 Task: Create a sub task Design and Implement Solution for the task  Improve website performance on slow network connections in the project ToughWorks , assign it to team member softage.7@softage.net and update the status of the sub task to  At Risk , set the priority of the sub task to Medium.
Action: Mouse moved to (75, 516)
Screenshot: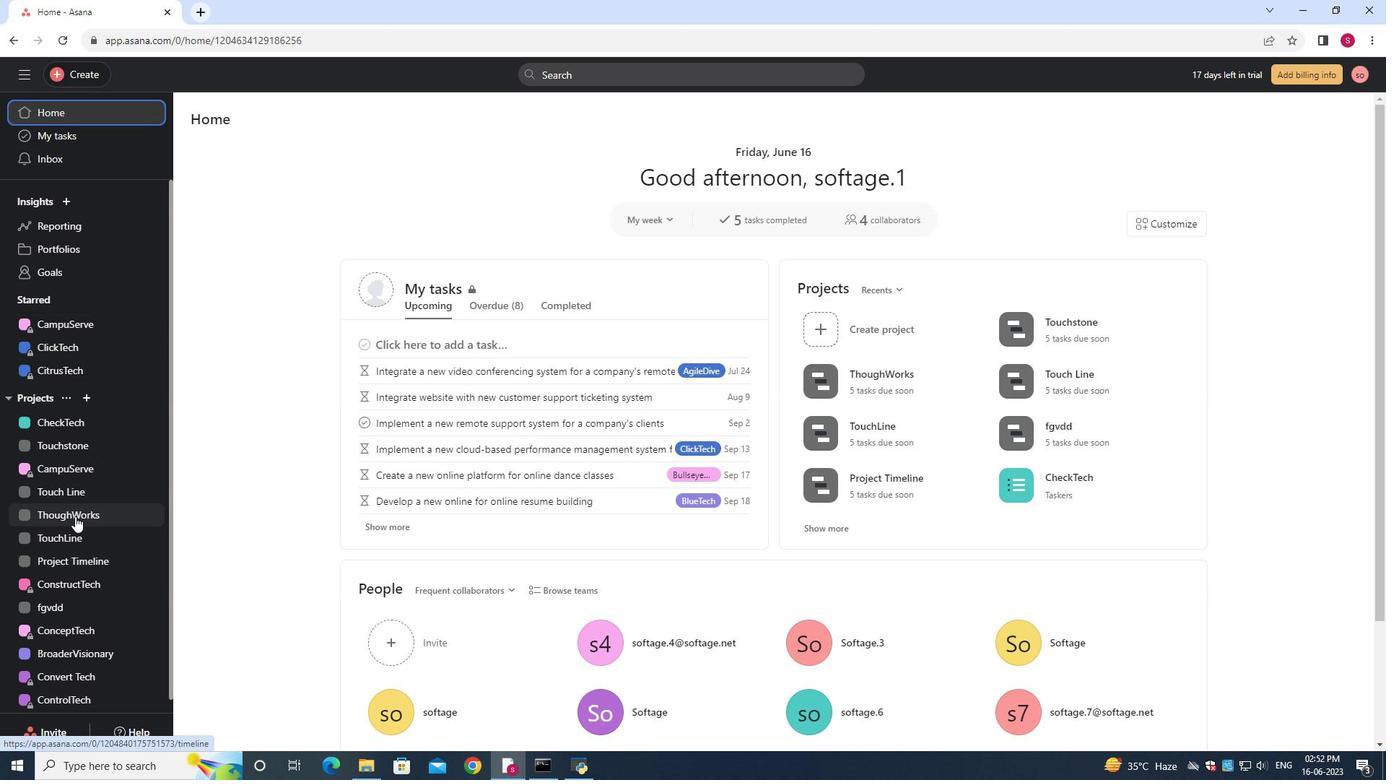 
Action: Mouse pressed left at (75, 516)
Screenshot: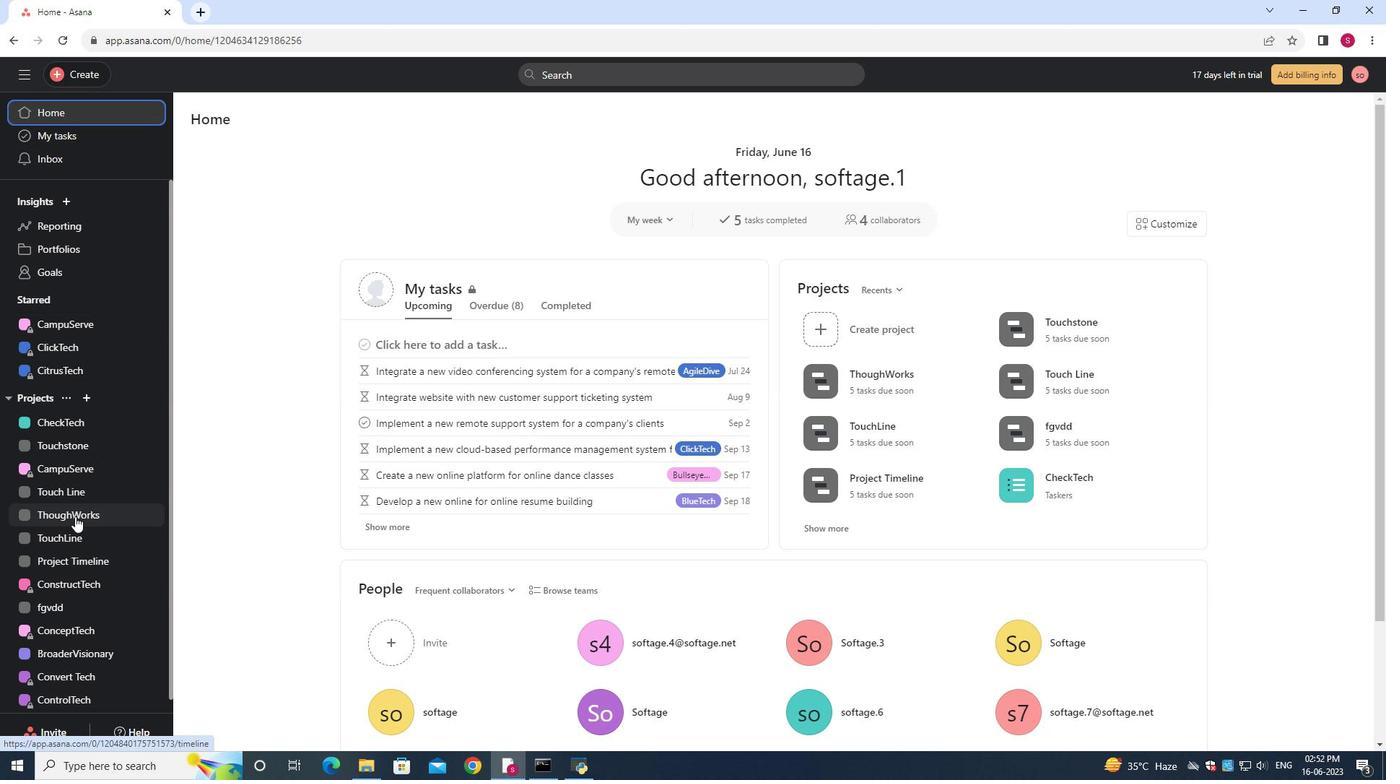 
Action: Mouse moved to (257, 155)
Screenshot: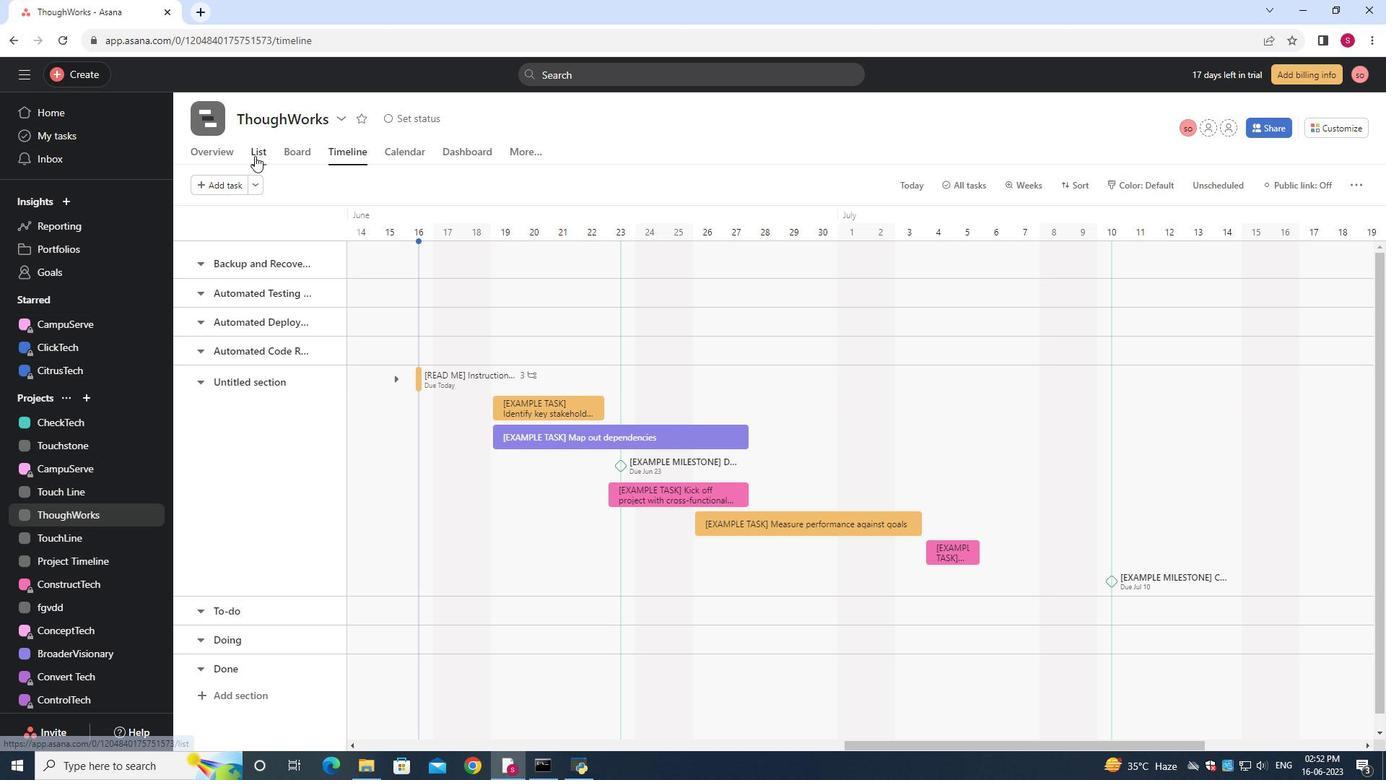 
Action: Mouse pressed left at (257, 155)
Screenshot: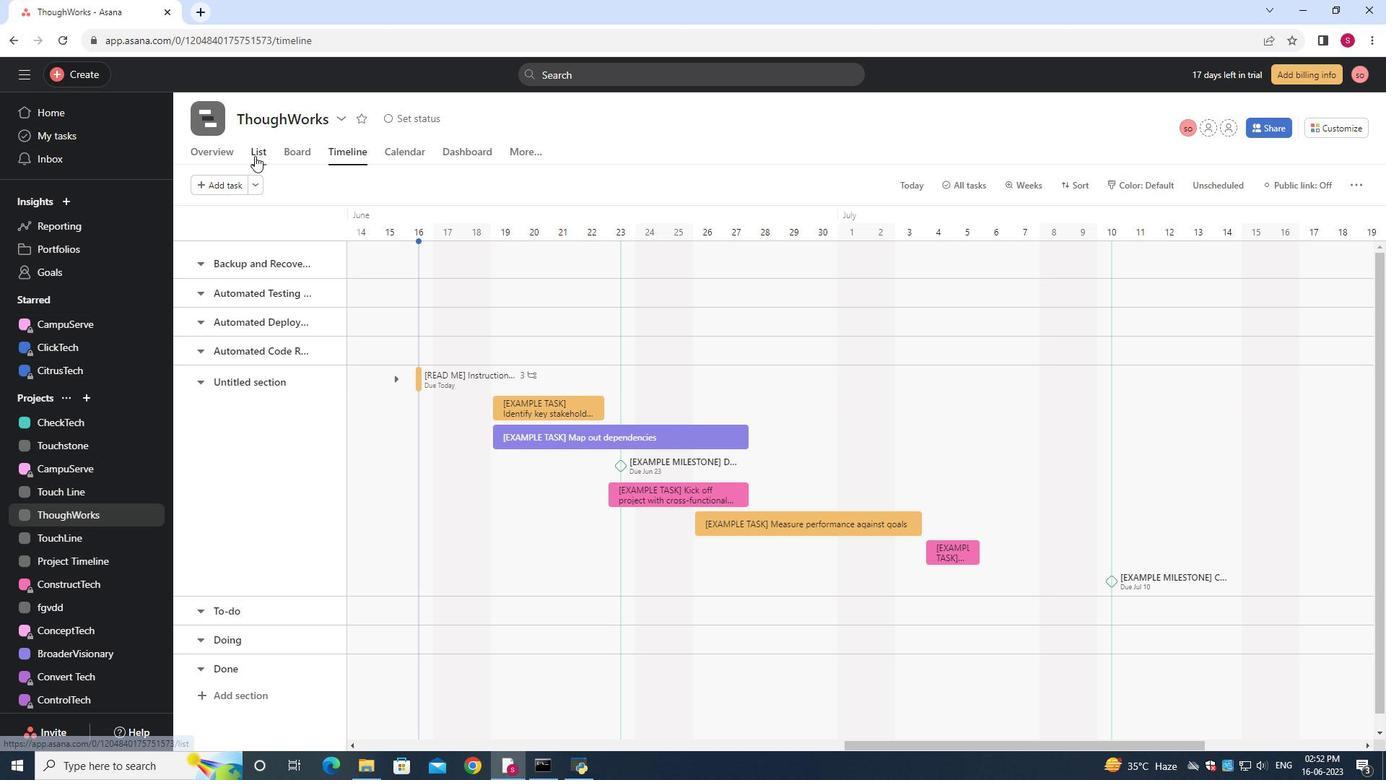 
Action: Mouse moved to (507, 296)
Screenshot: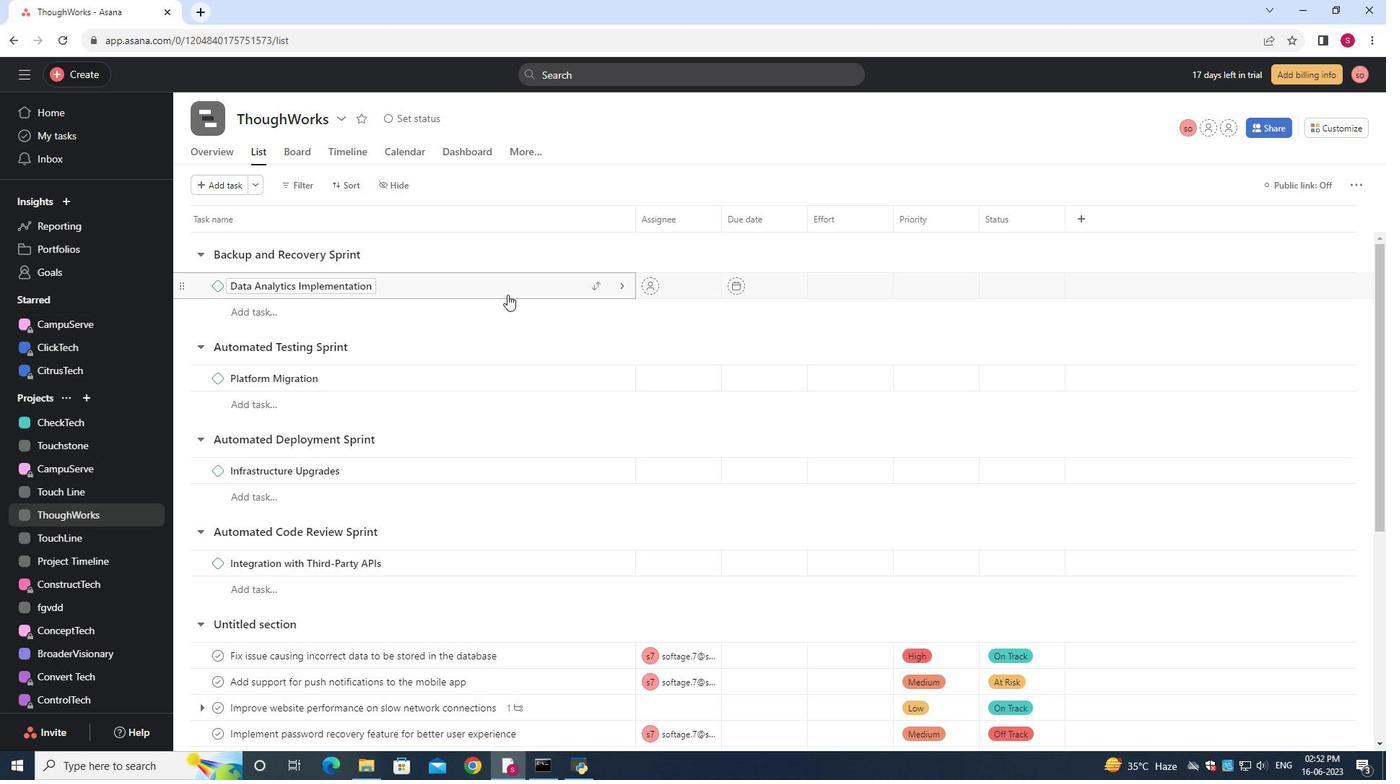 
Action: Mouse scrolled (507, 295) with delta (0, 0)
Screenshot: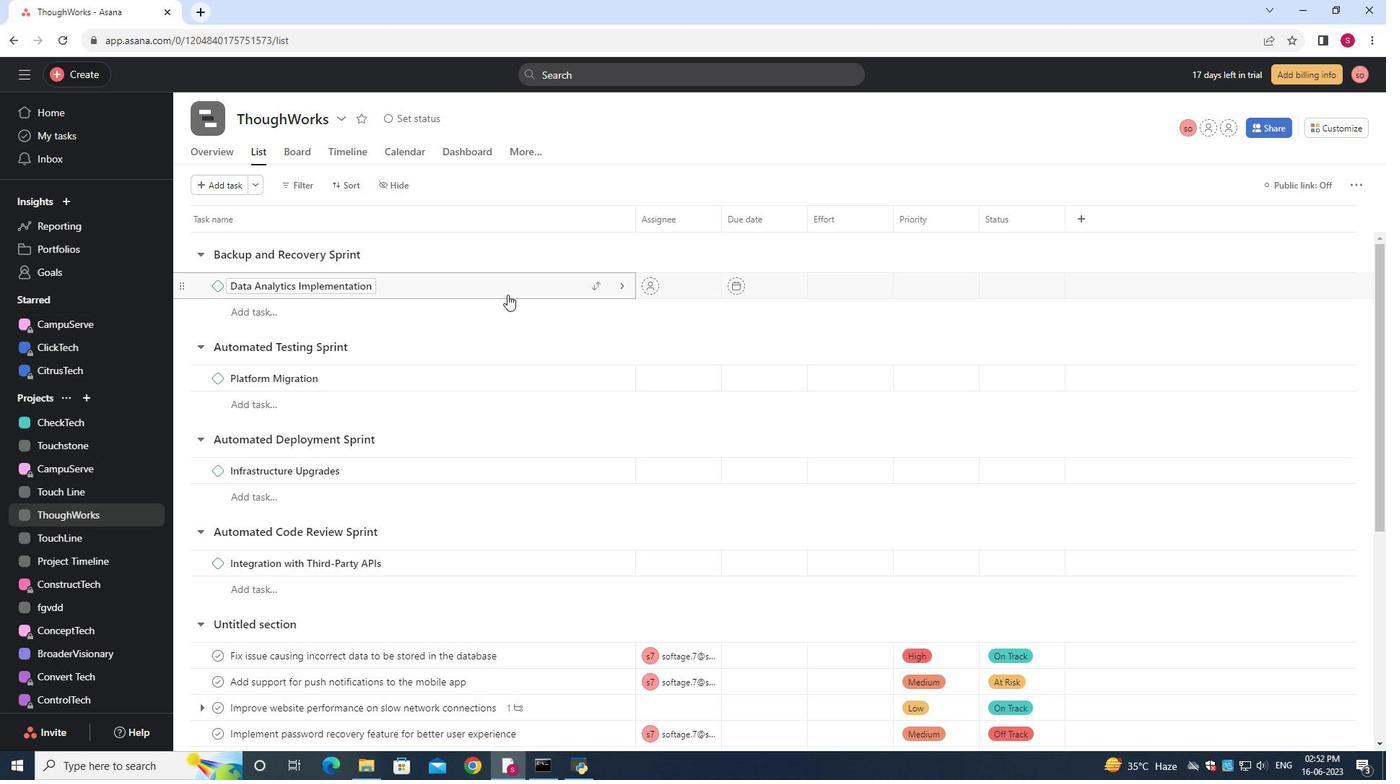 
Action: Mouse moved to (623, 633)
Screenshot: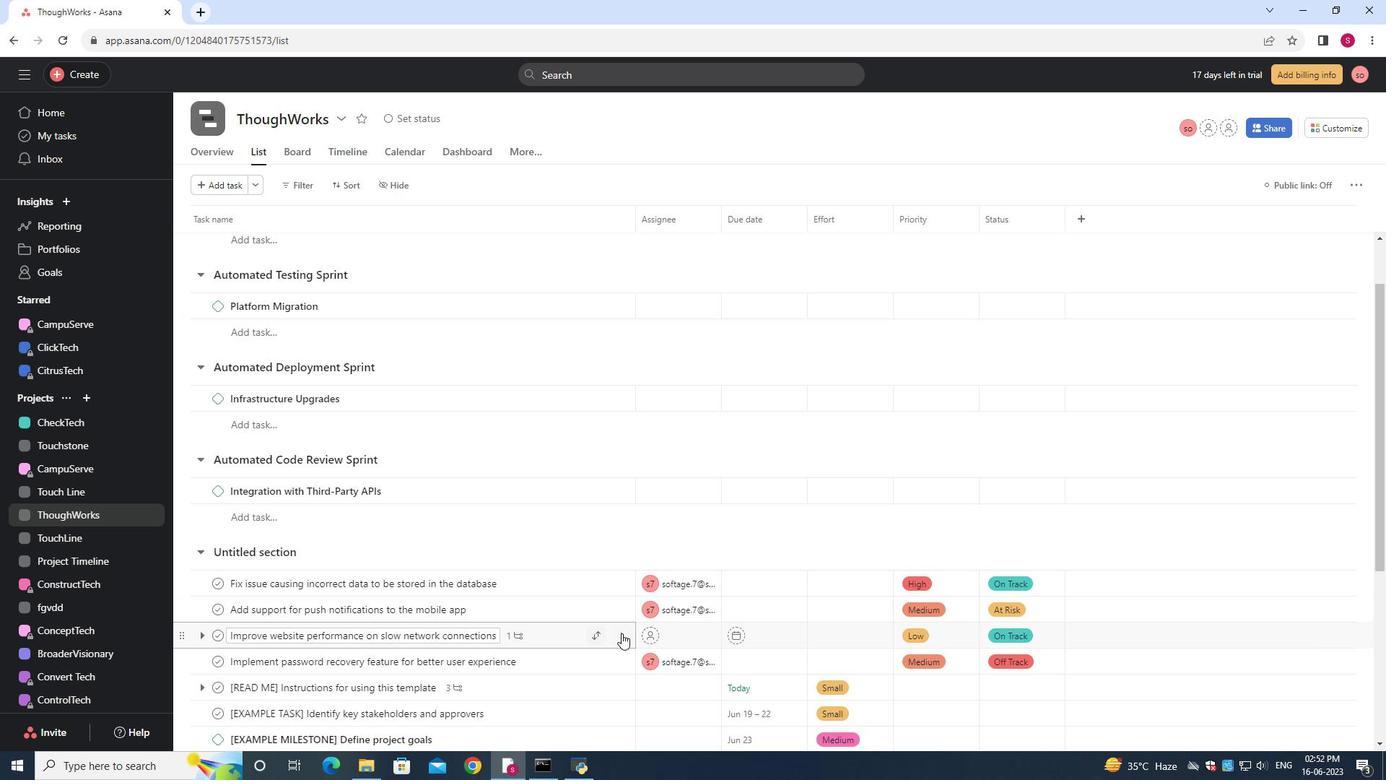 
Action: Mouse pressed left at (623, 633)
Screenshot: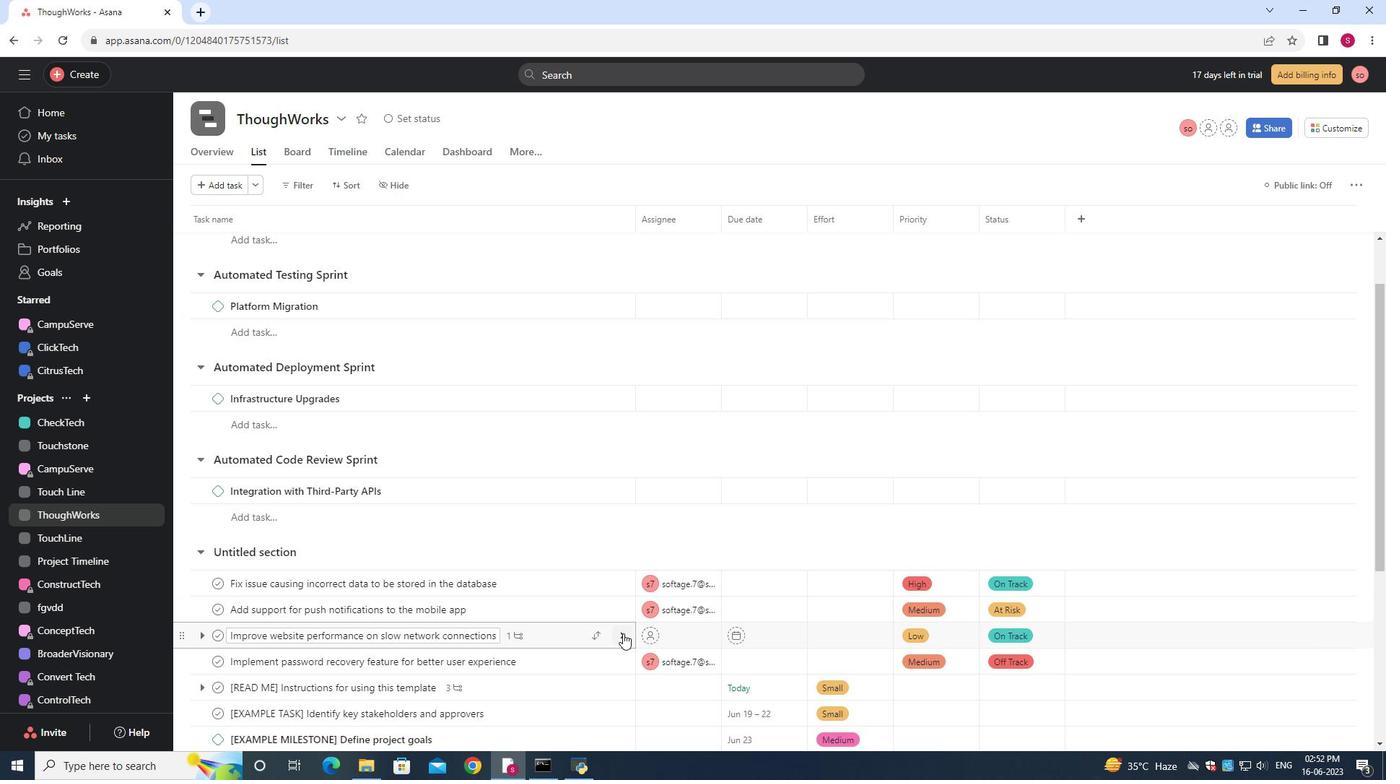 
Action: Mouse moved to (1012, 382)
Screenshot: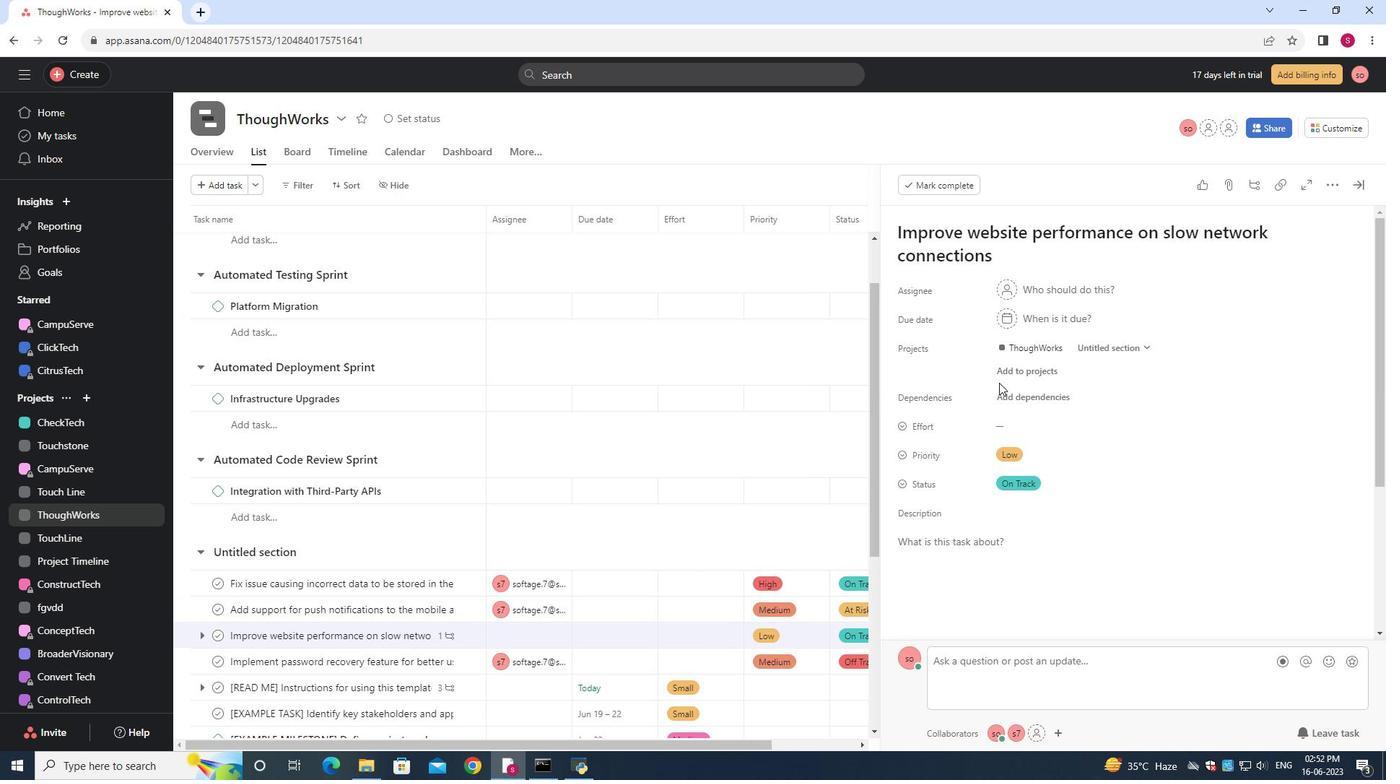 
Action: Mouse scrolled (1012, 382) with delta (0, 0)
Screenshot: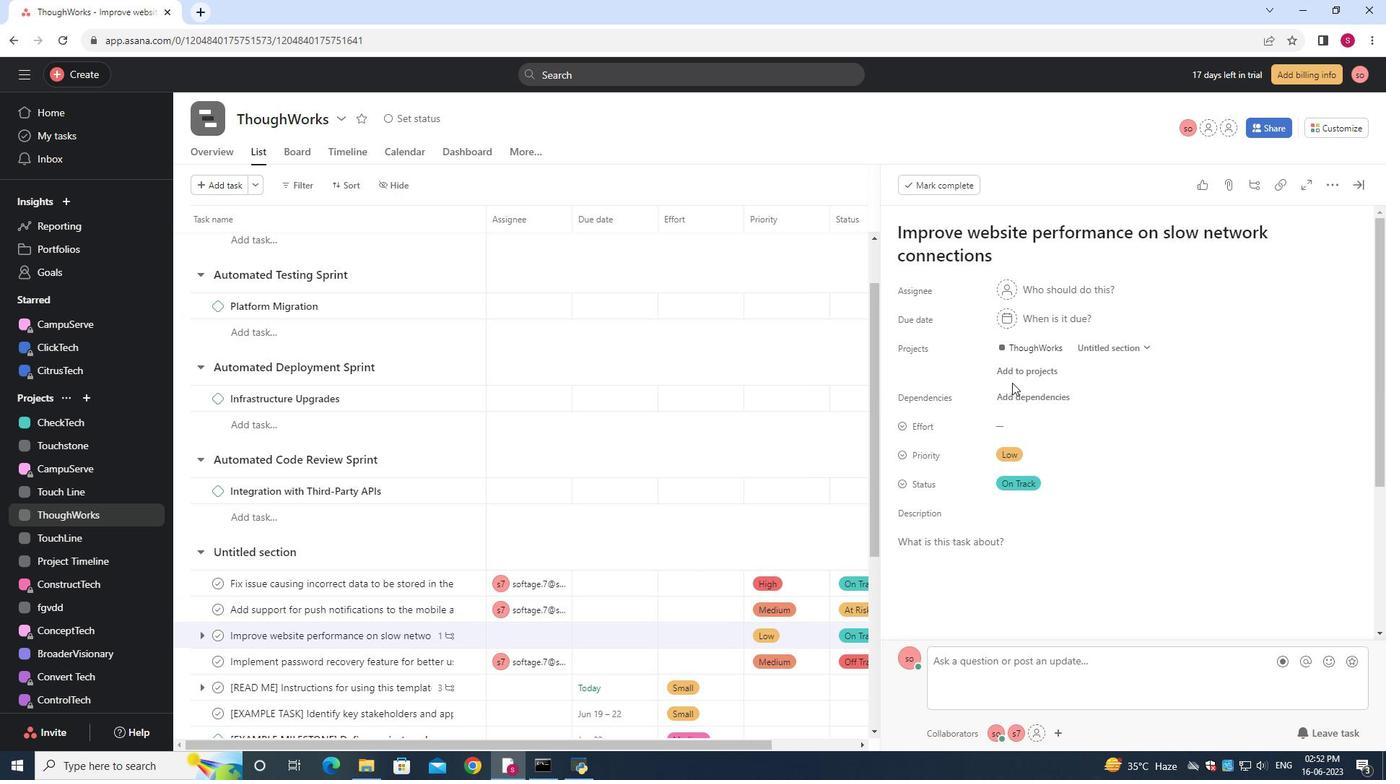 
Action: Mouse scrolled (1012, 382) with delta (0, 0)
Screenshot: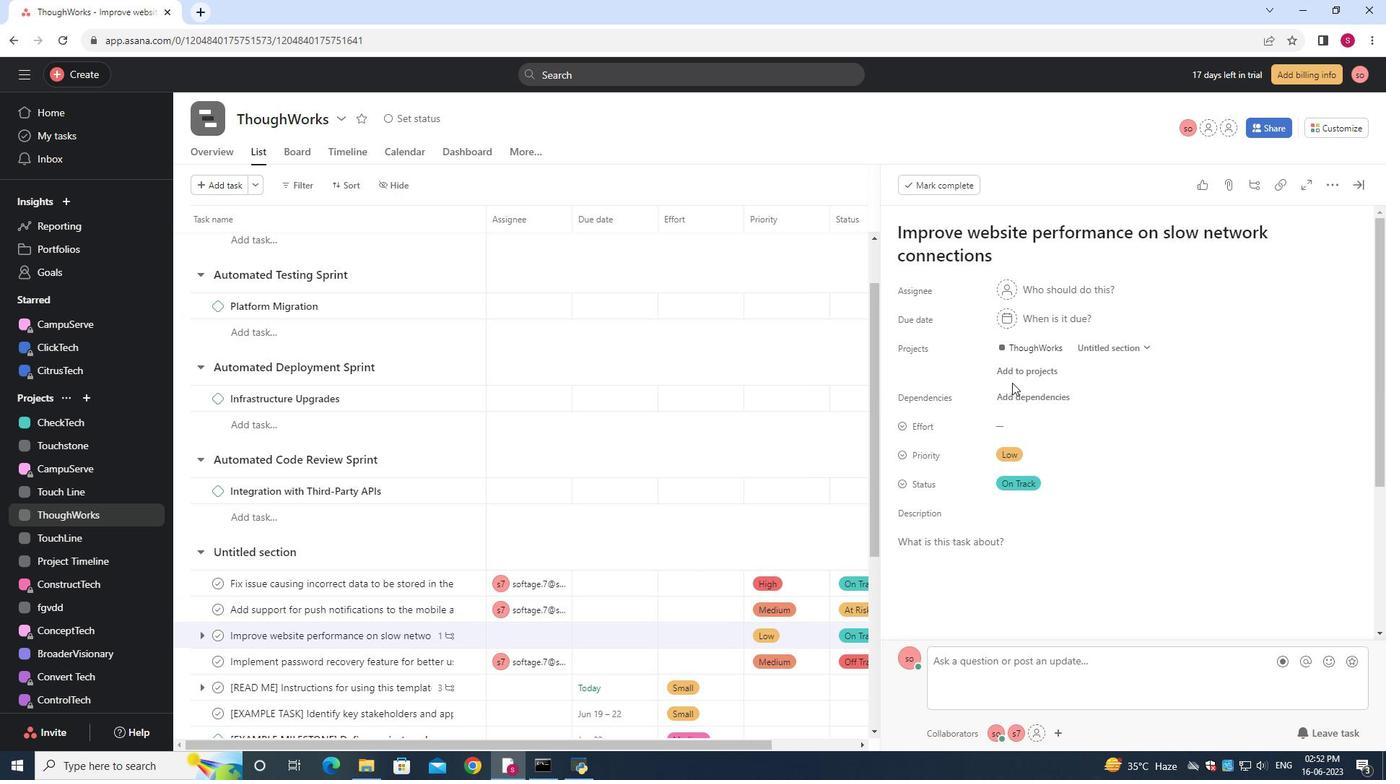 
Action: Mouse scrolled (1012, 382) with delta (0, 0)
Screenshot: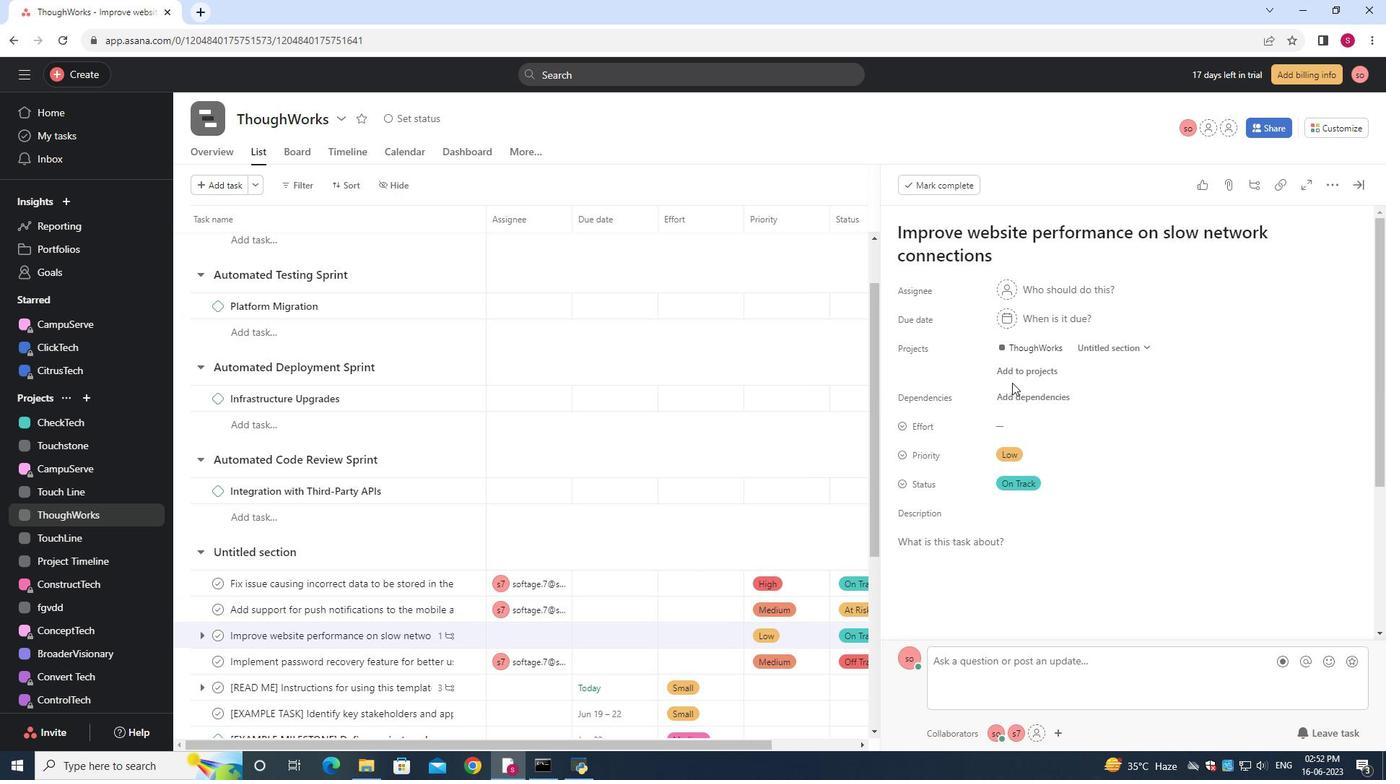 
Action: Mouse scrolled (1012, 381) with delta (0, -1)
Screenshot: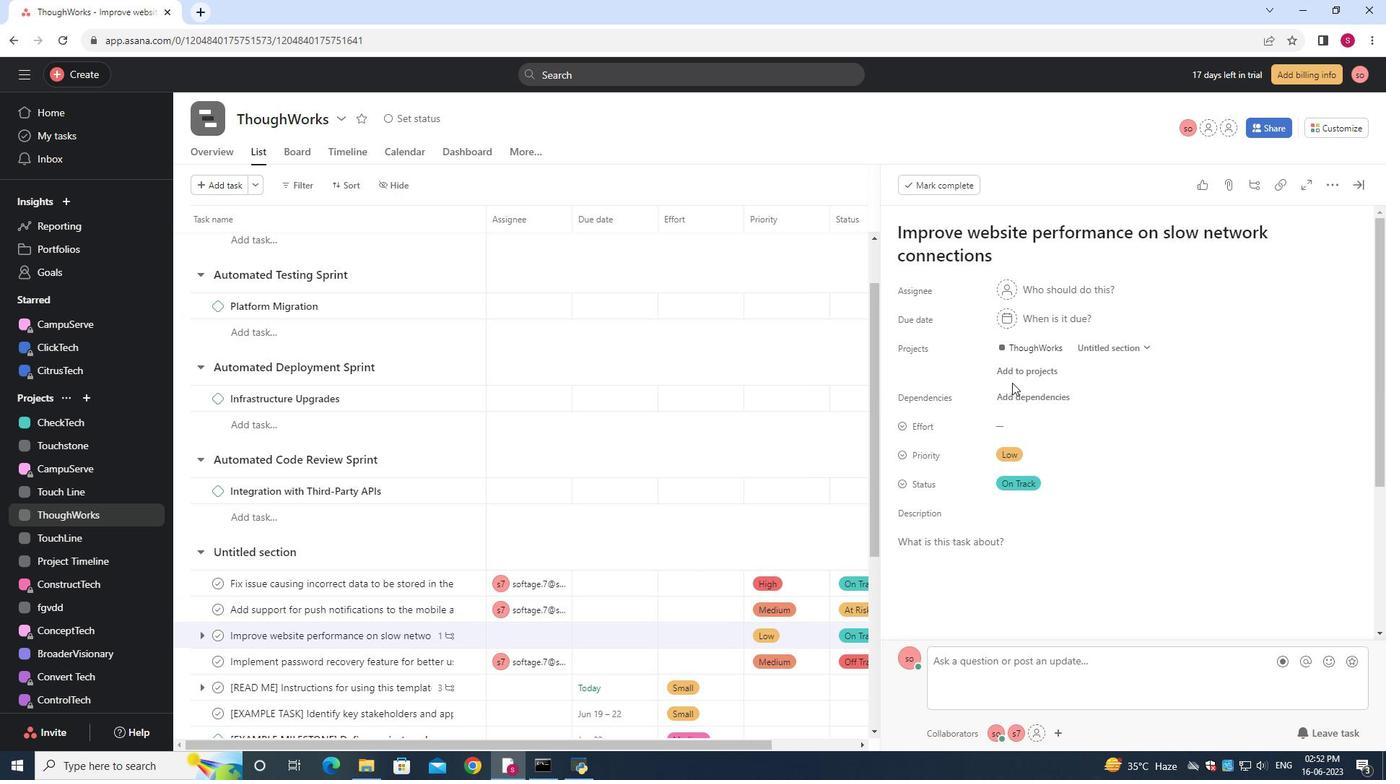 
Action: Mouse scrolled (1012, 382) with delta (0, 0)
Screenshot: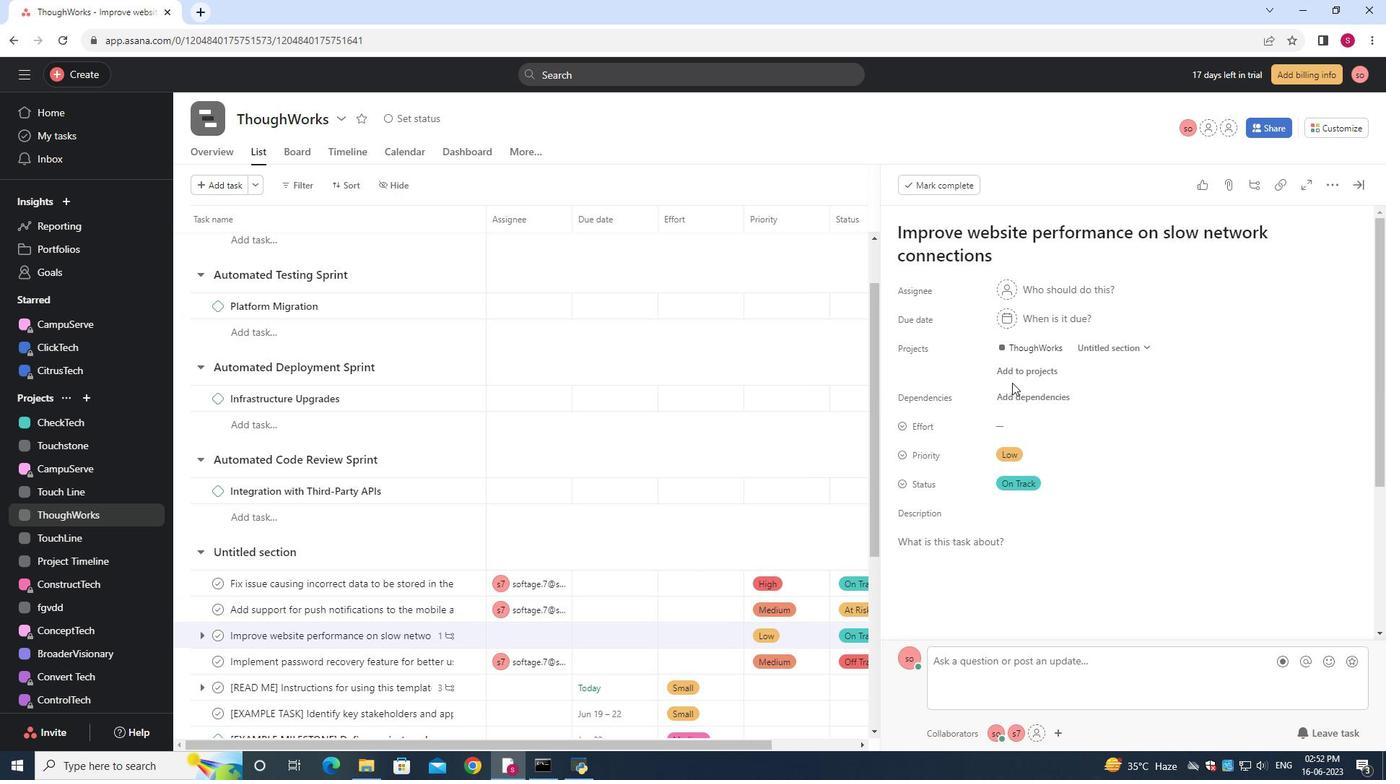 
Action: Mouse scrolled (1012, 382) with delta (0, 0)
Screenshot: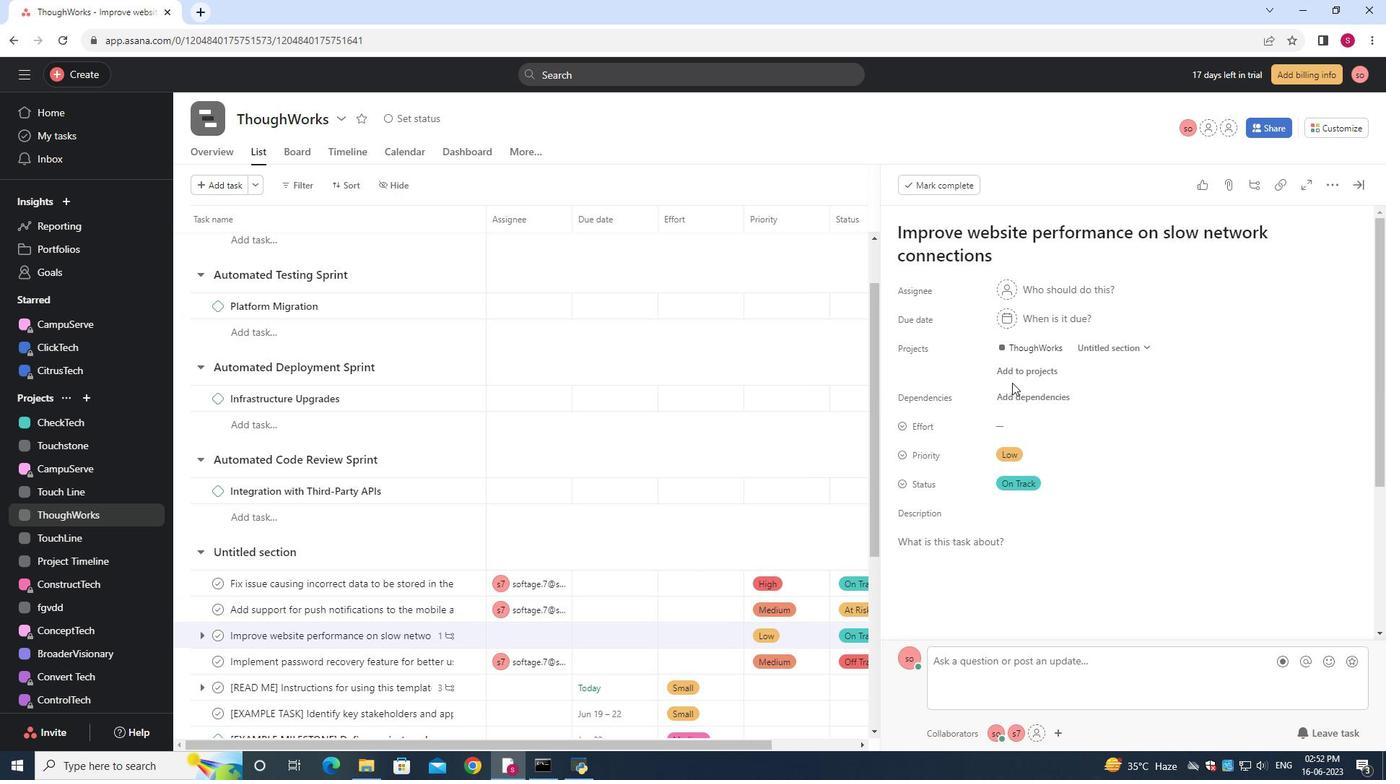 
Action: Mouse moved to (946, 515)
Screenshot: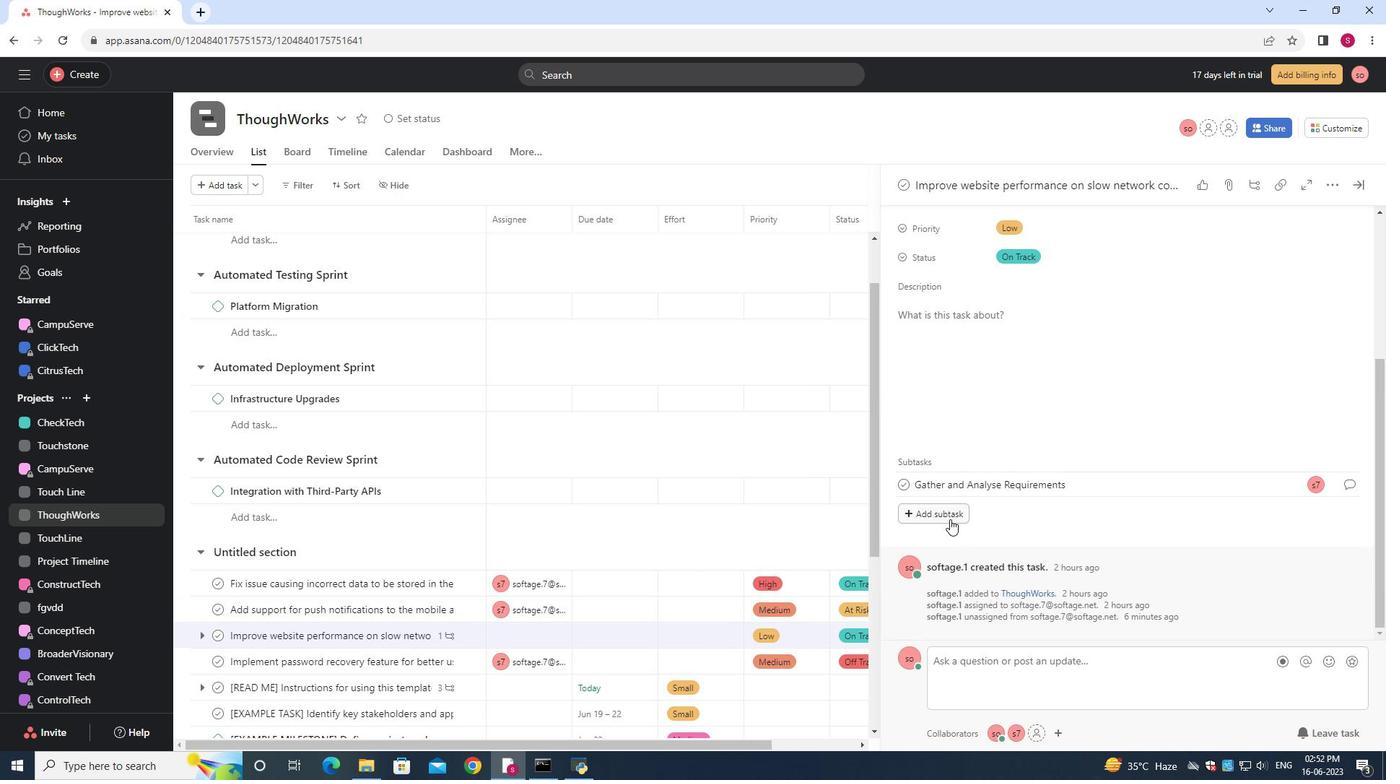 
Action: Mouse pressed left at (946, 515)
Screenshot: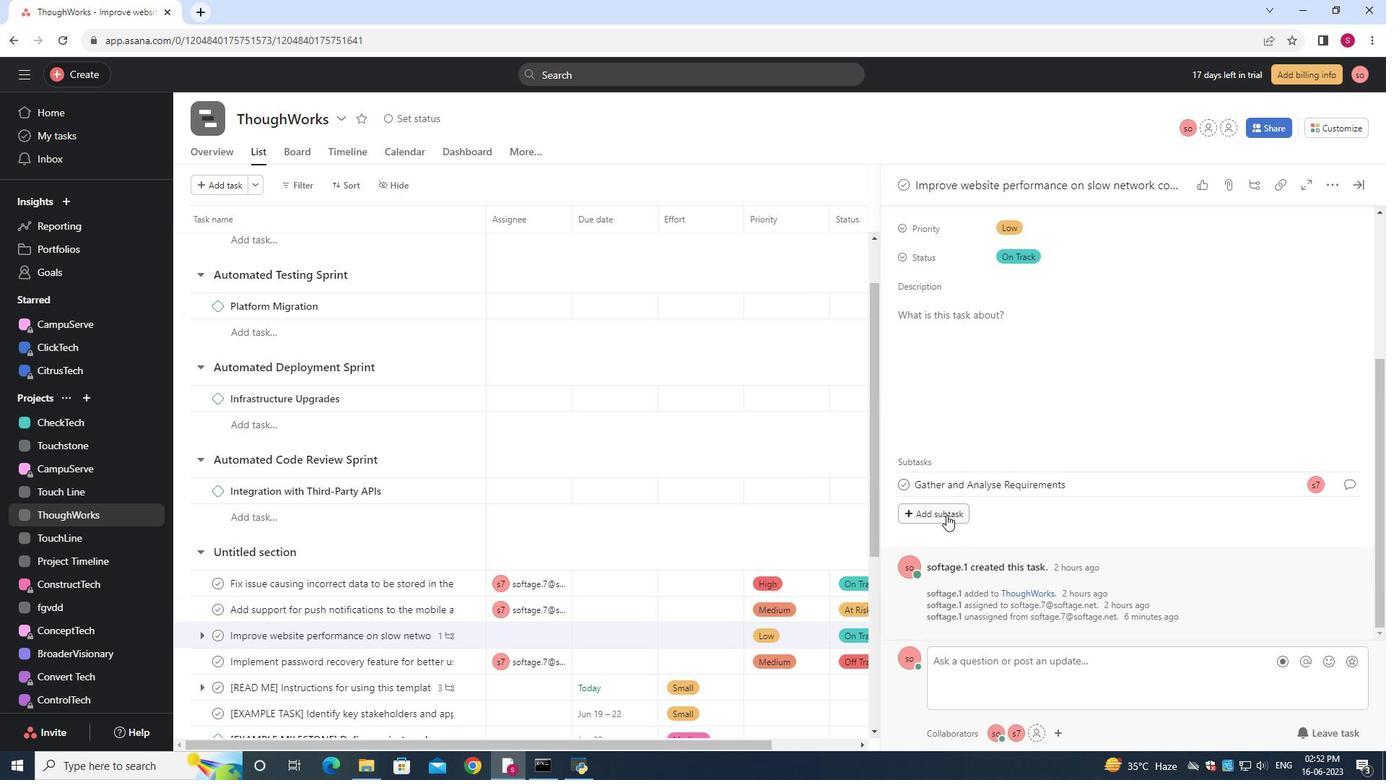 
Action: Mouse moved to (948, 491)
Screenshot: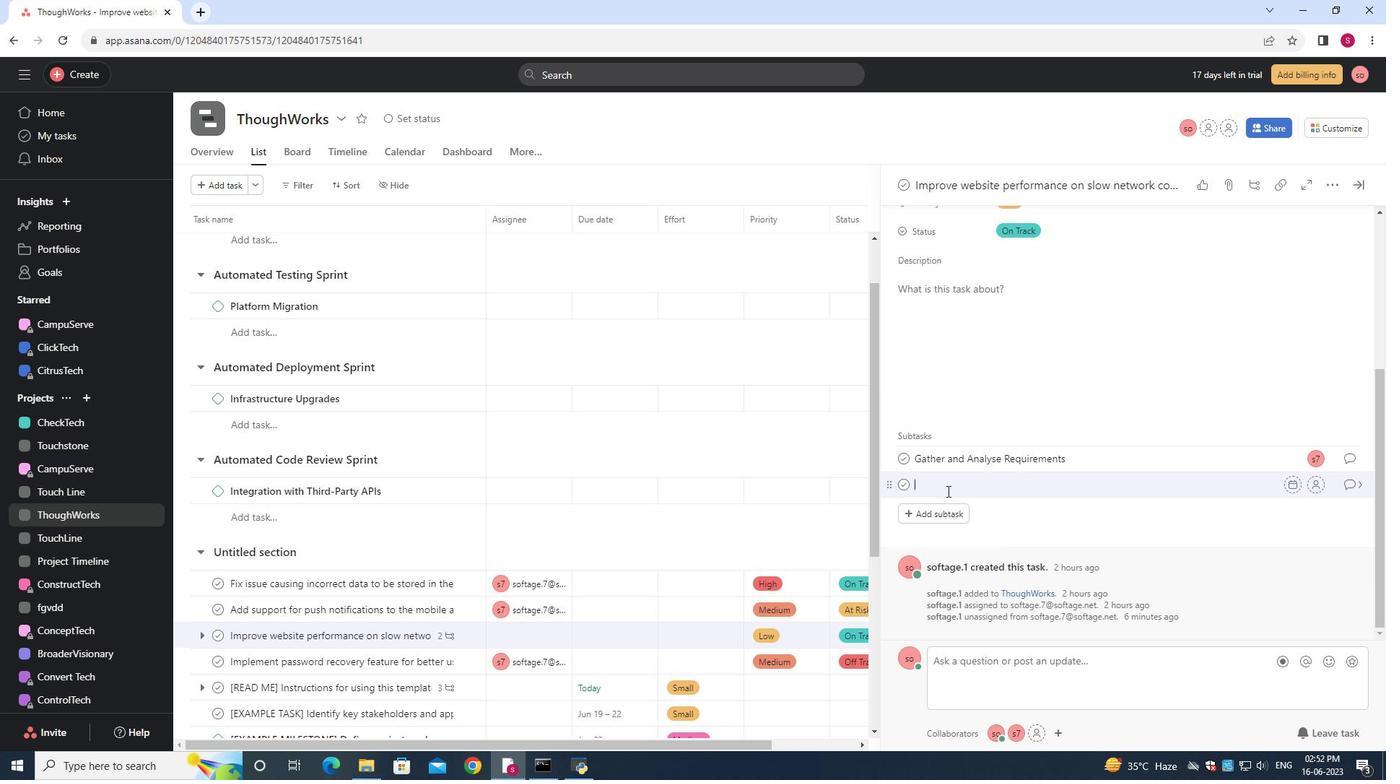 
Action: Key pressed <Key.shift><Key.shift><Key.shift><Key.shift><Key.shift><Key.shift><Key.shift><Key.shift><Key.shift><Key.shift><Key.shift><Key.shift><Key.shift><Key.shift><Key.shift><Key.shift><Key.shift><Key.shift><Key.shift><Key.shift><Key.shift><Key.shift><Key.shift><Key.shift><Key.shift><Key.shift><Key.shift><Key.shift><Key.shift><Key.shift><Key.shift><Key.shift><Key.shift><Key.shift><Key.shift><Key.shift><Key.shift>Design<Key.space>and<Key.space><Key.shift>Implement<Key.space><Key.shift>Solution
Screenshot: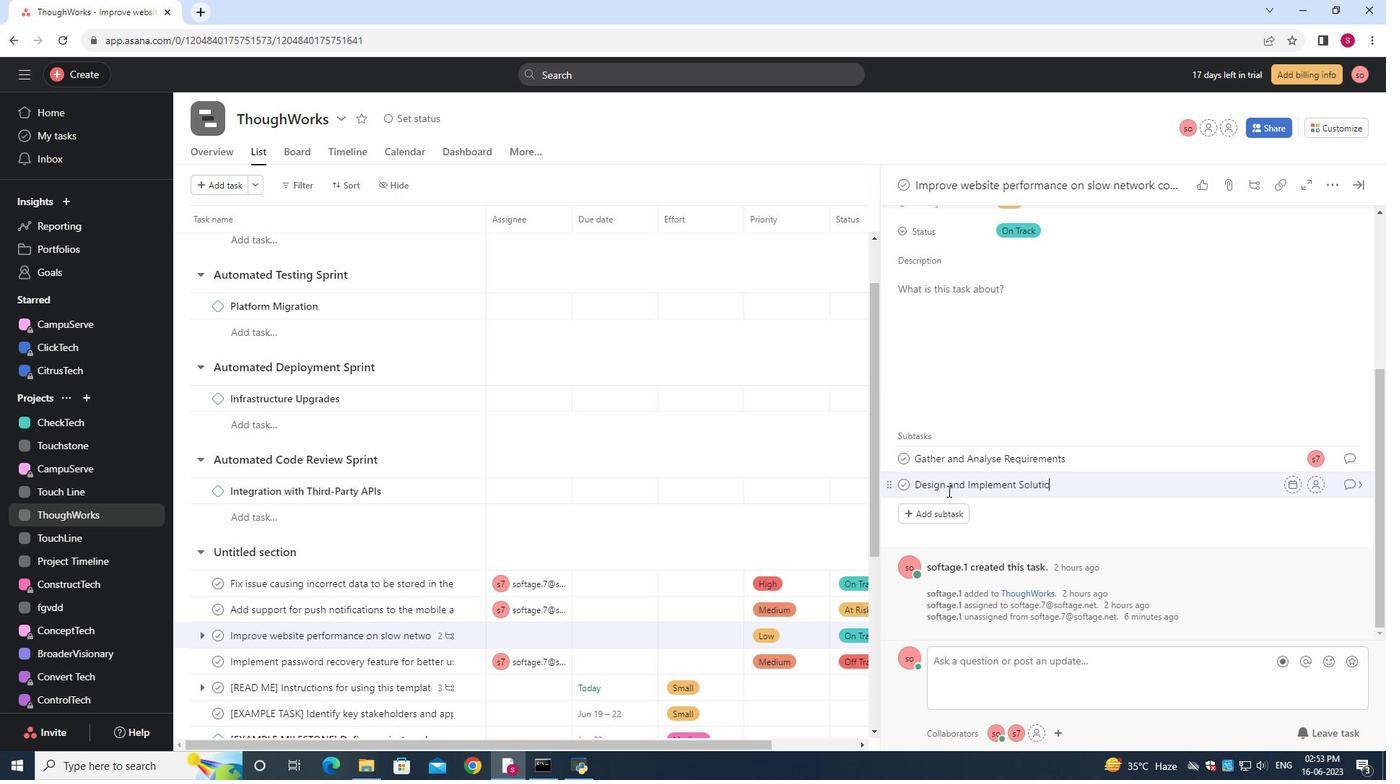 
Action: Mouse moved to (1313, 485)
Screenshot: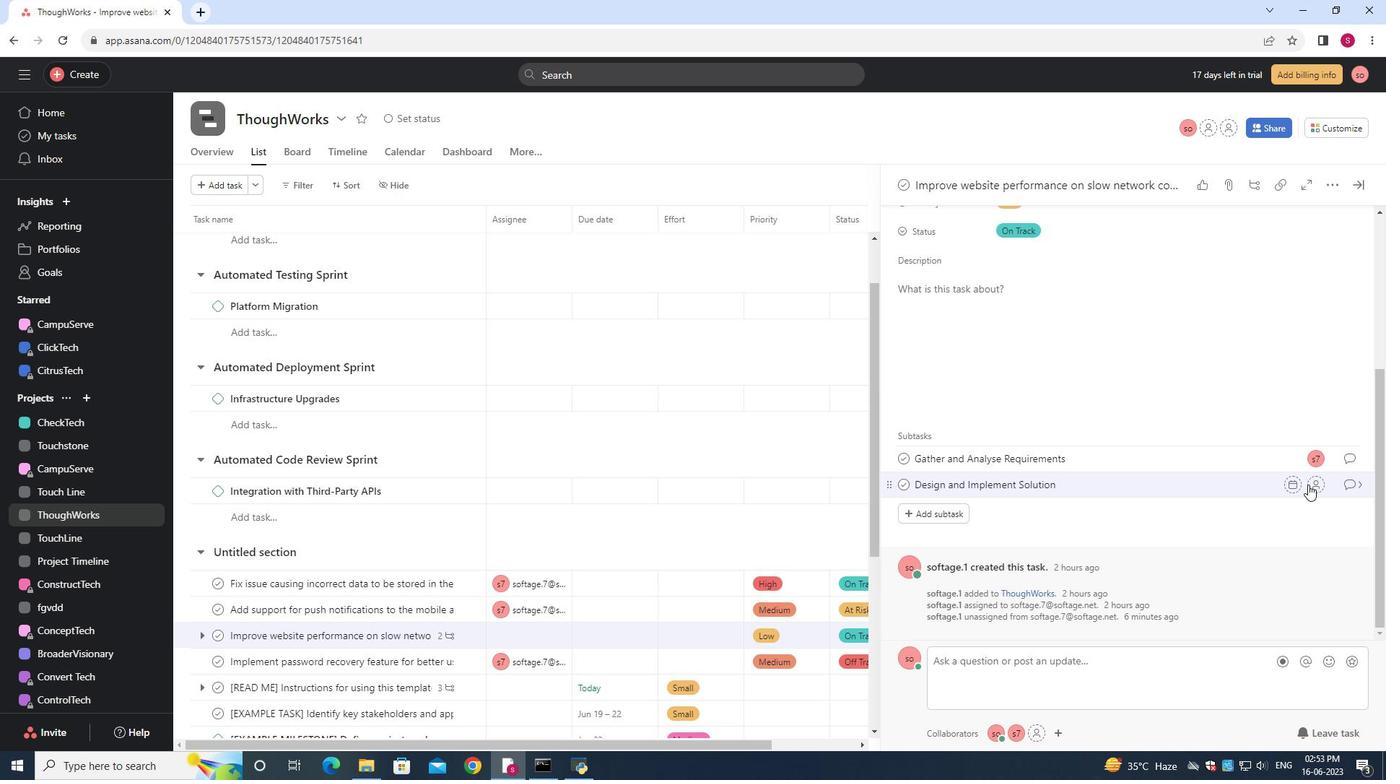 
Action: Mouse pressed left at (1313, 485)
Screenshot: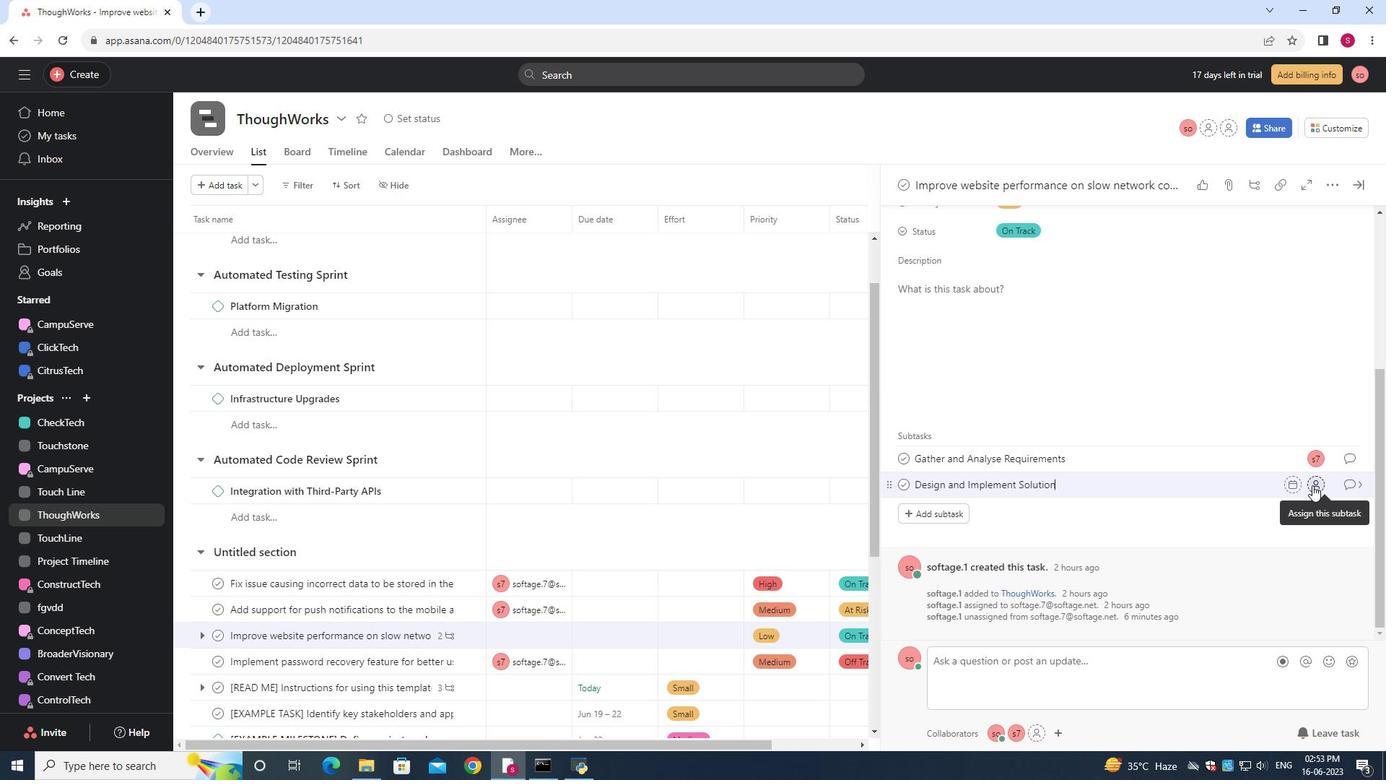 
Action: Mouse moved to (1312, 484)
Screenshot: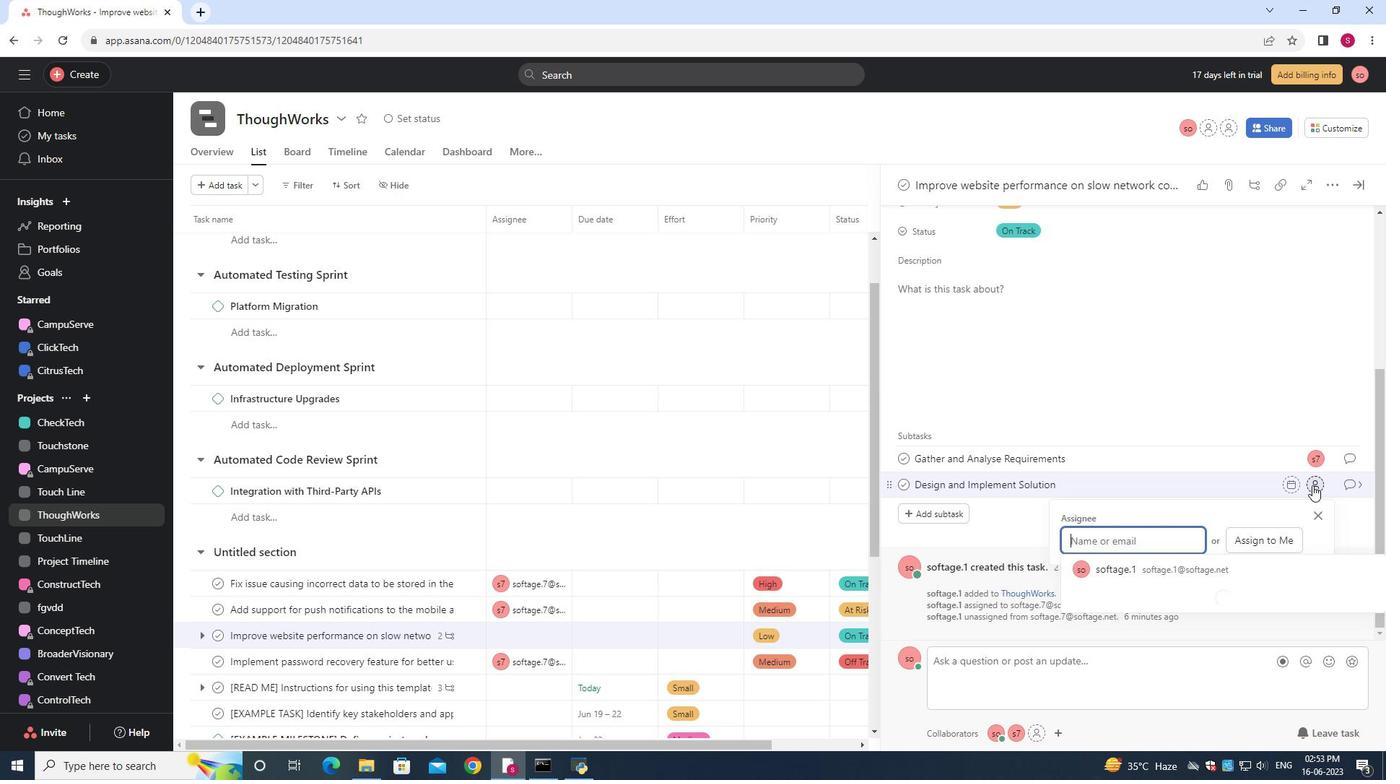 
Action: Key pressed softage.7
Screenshot: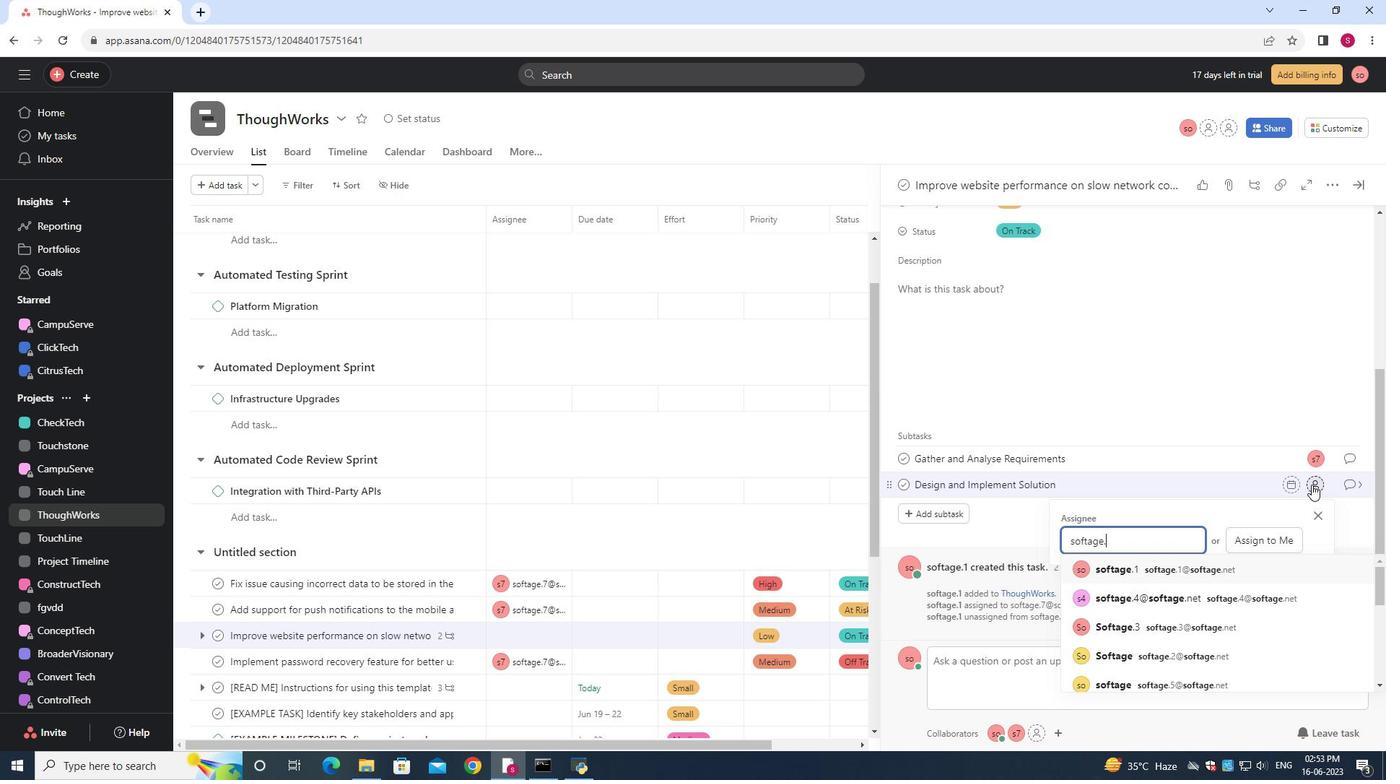 
Action: Mouse moved to (1207, 574)
Screenshot: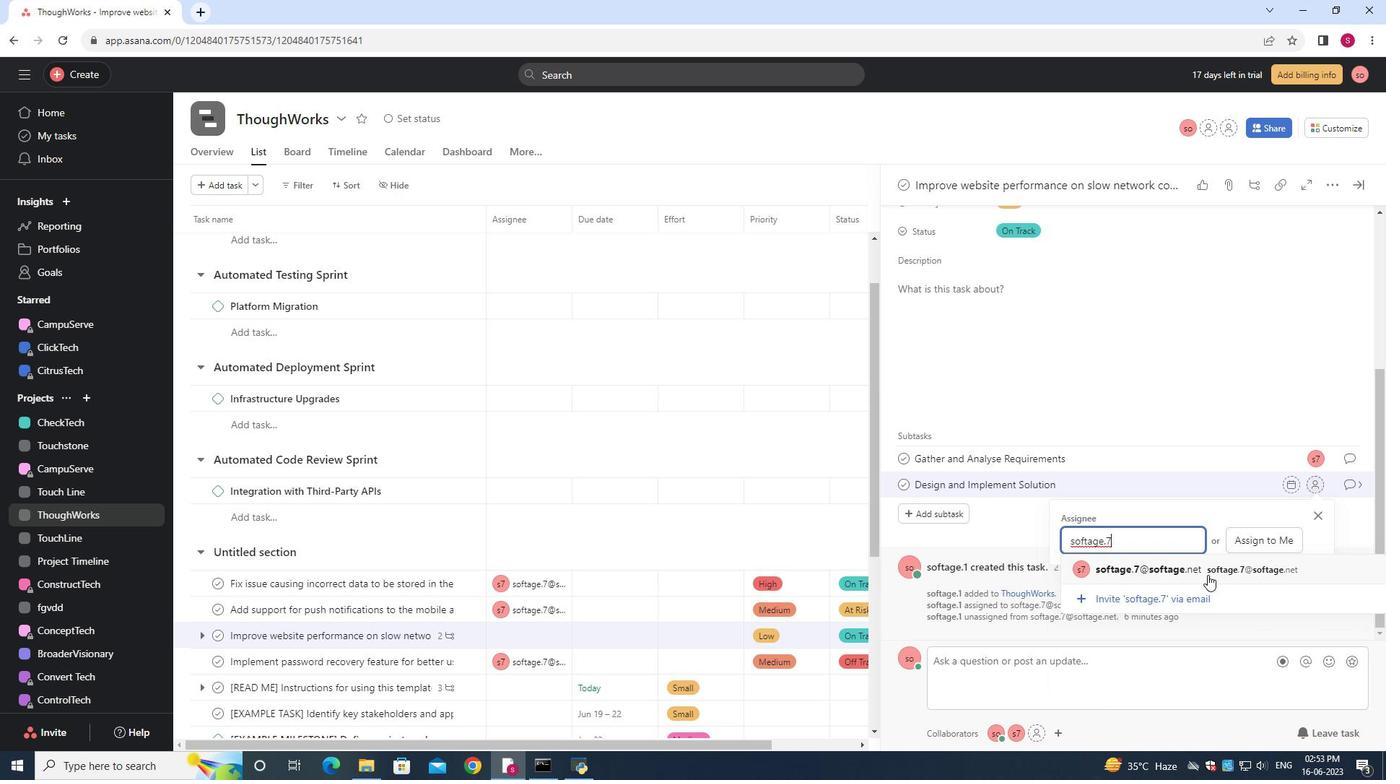 
Action: Mouse pressed left at (1207, 574)
Screenshot: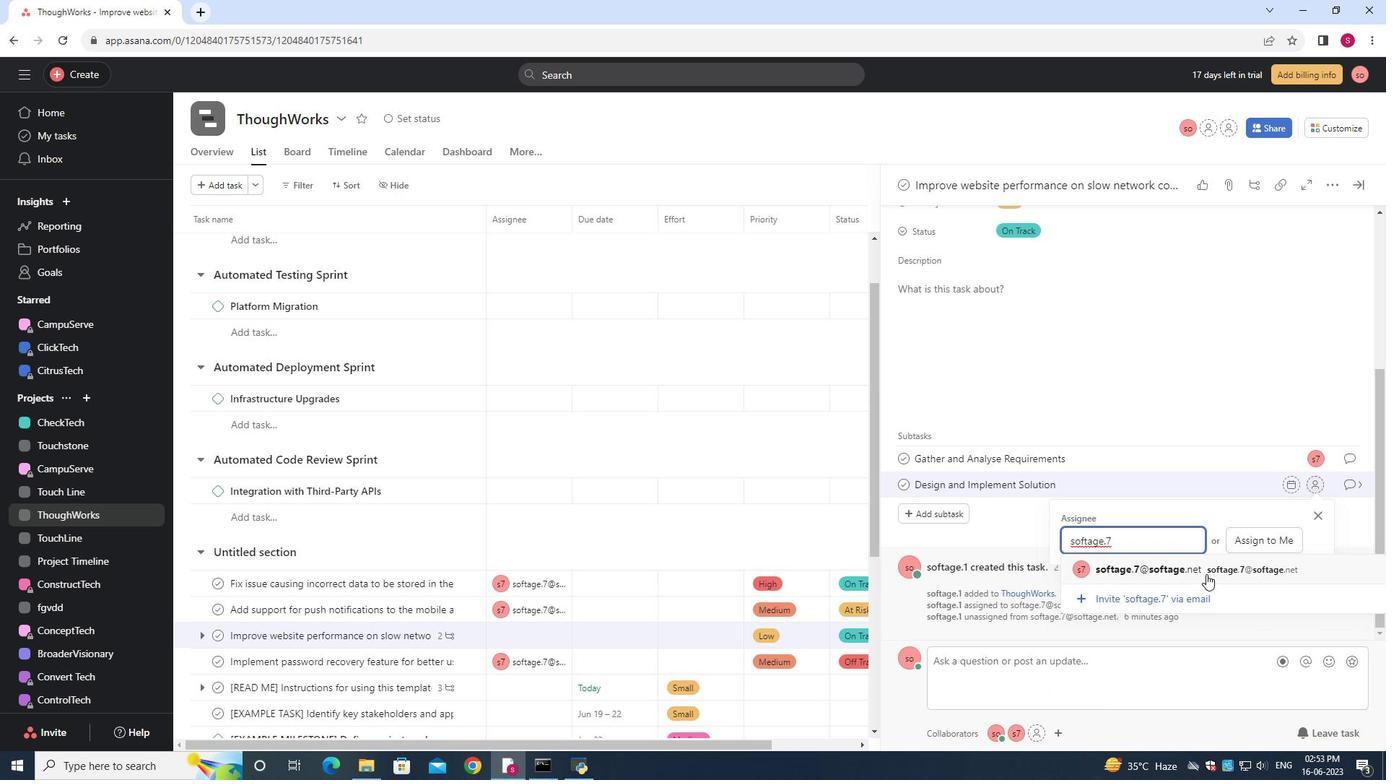 
Action: Mouse moved to (1360, 483)
Screenshot: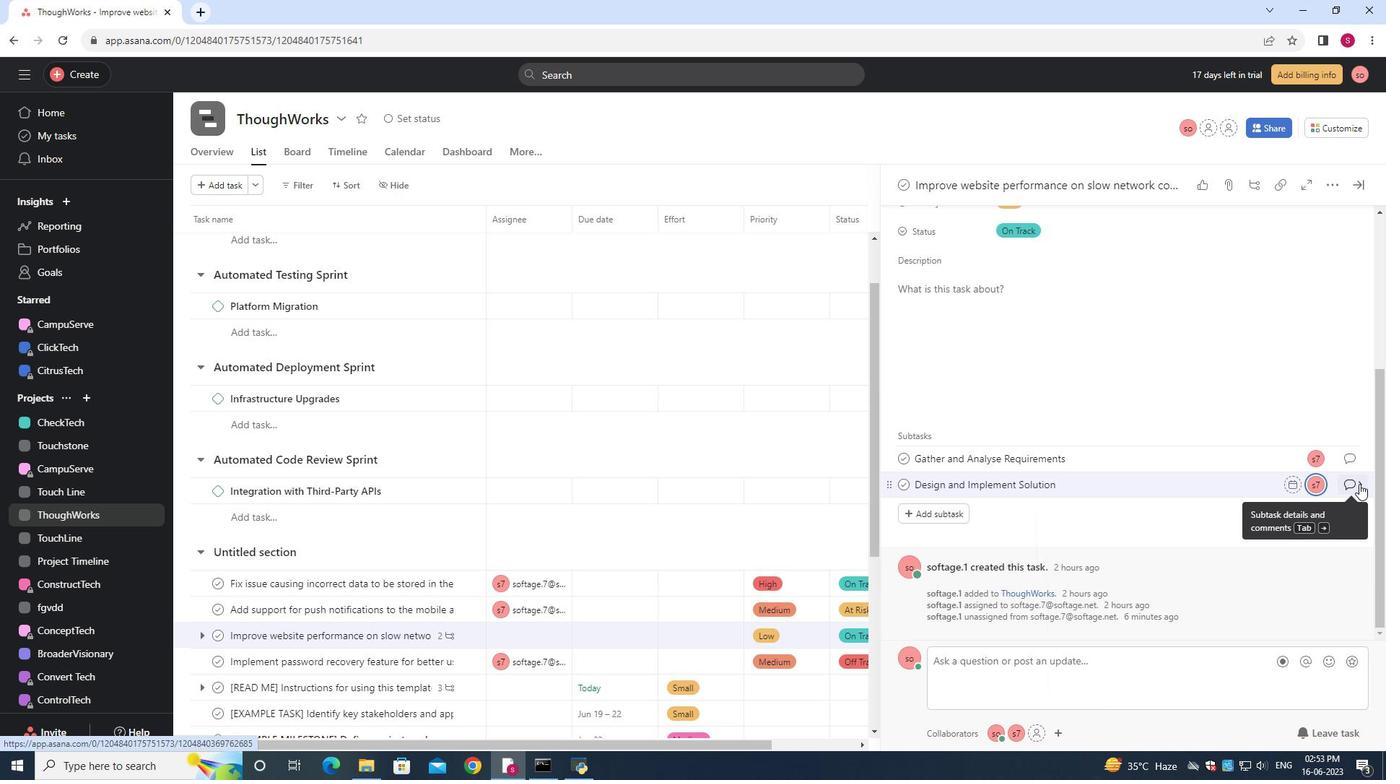 
Action: Mouse pressed left at (1360, 483)
Screenshot: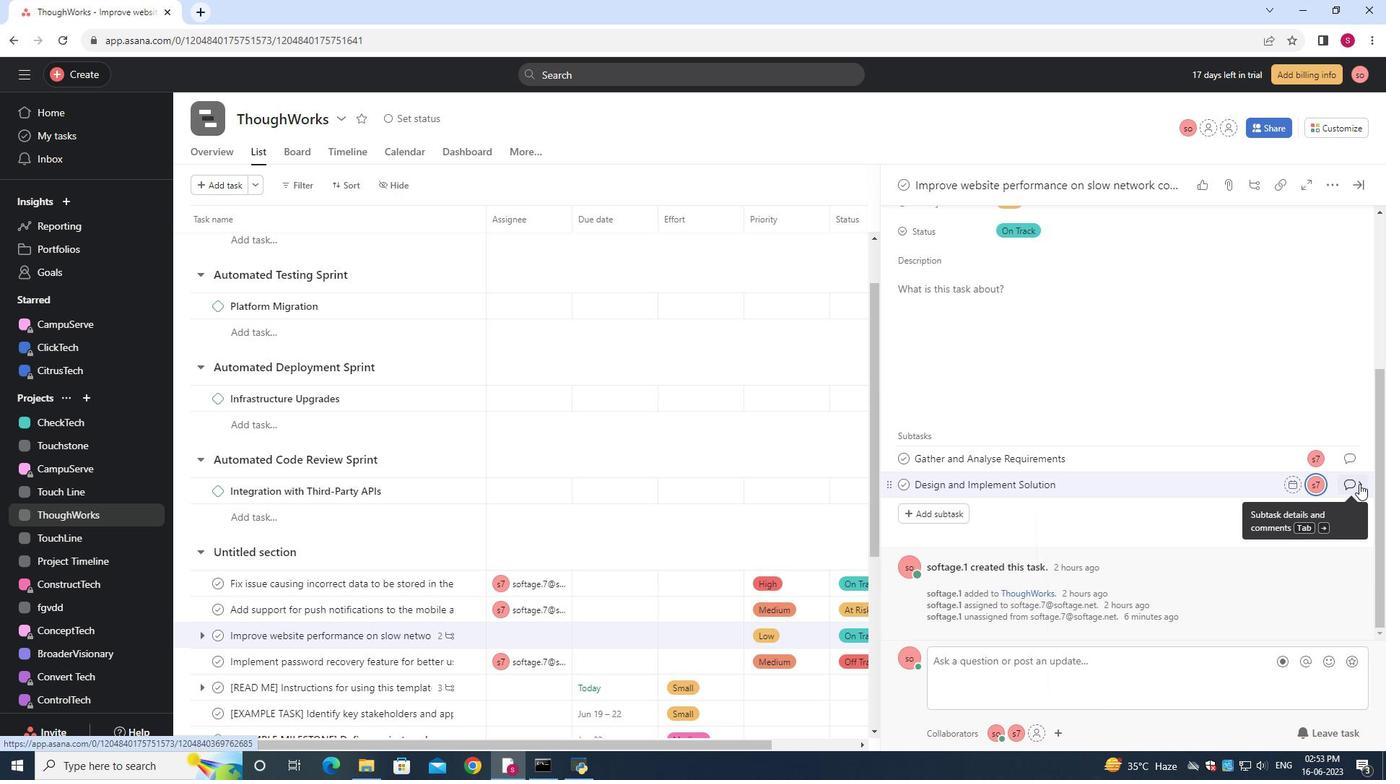 
Action: Mouse moved to (952, 389)
Screenshot: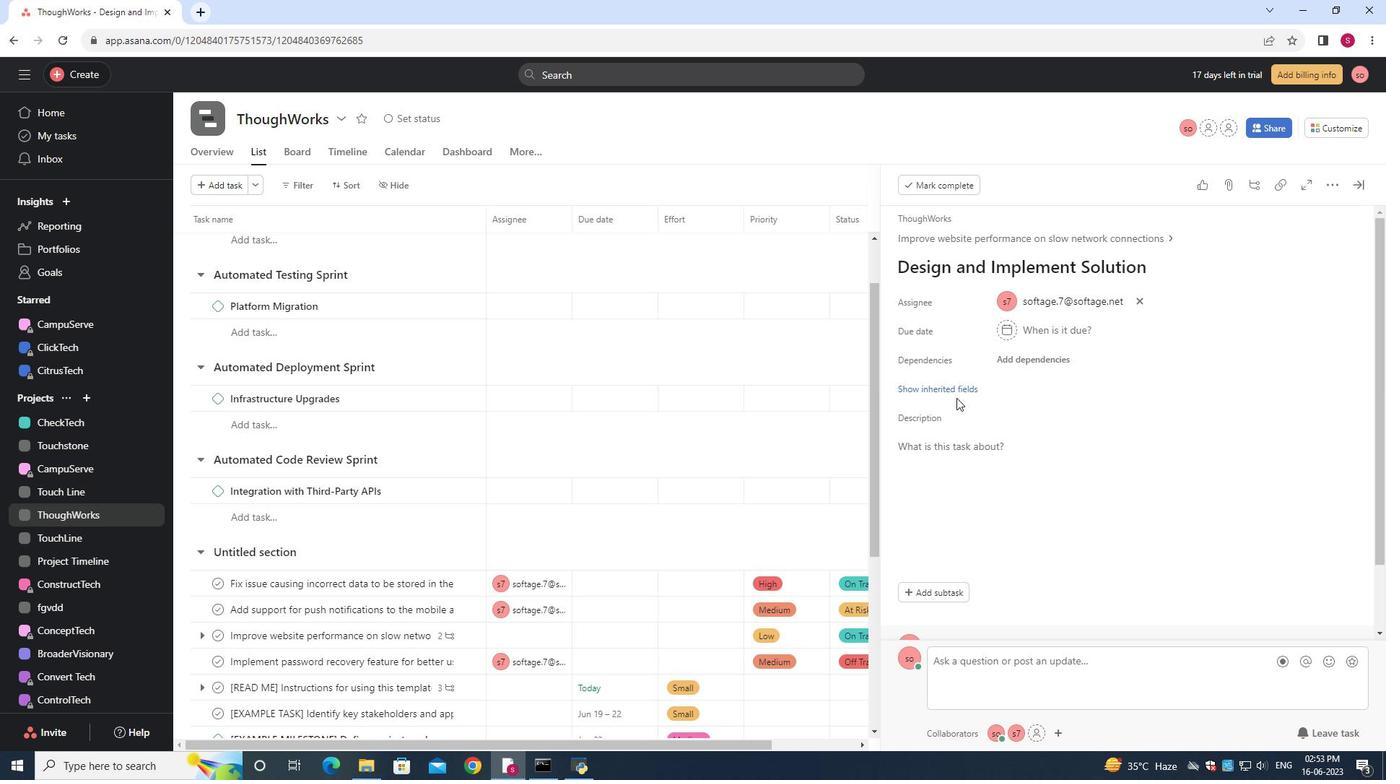 
Action: Mouse pressed left at (952, 389)
Screenshot: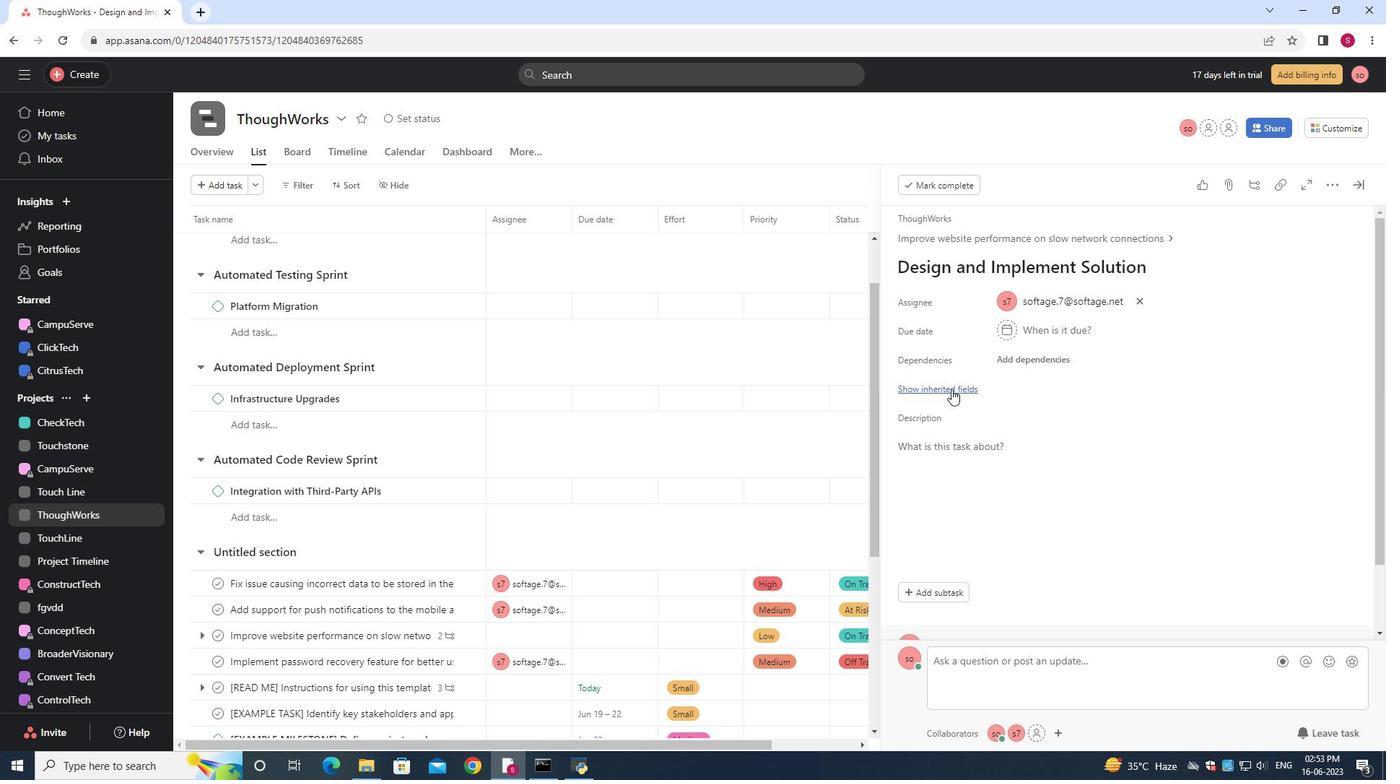 
Action: Mouse moved to (1006, 474)
Screenshot: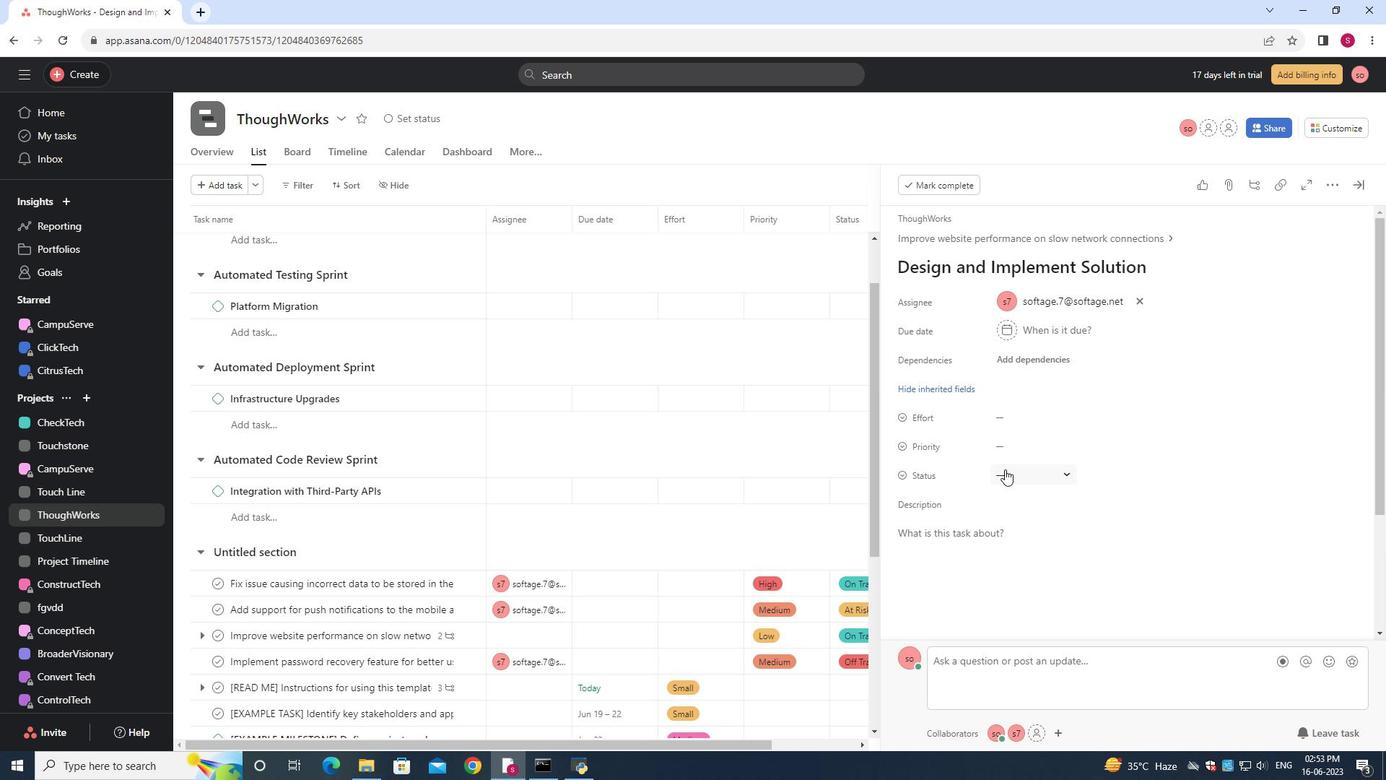 
Action: Mouse pressed left at (1006, 474)
Screenshot: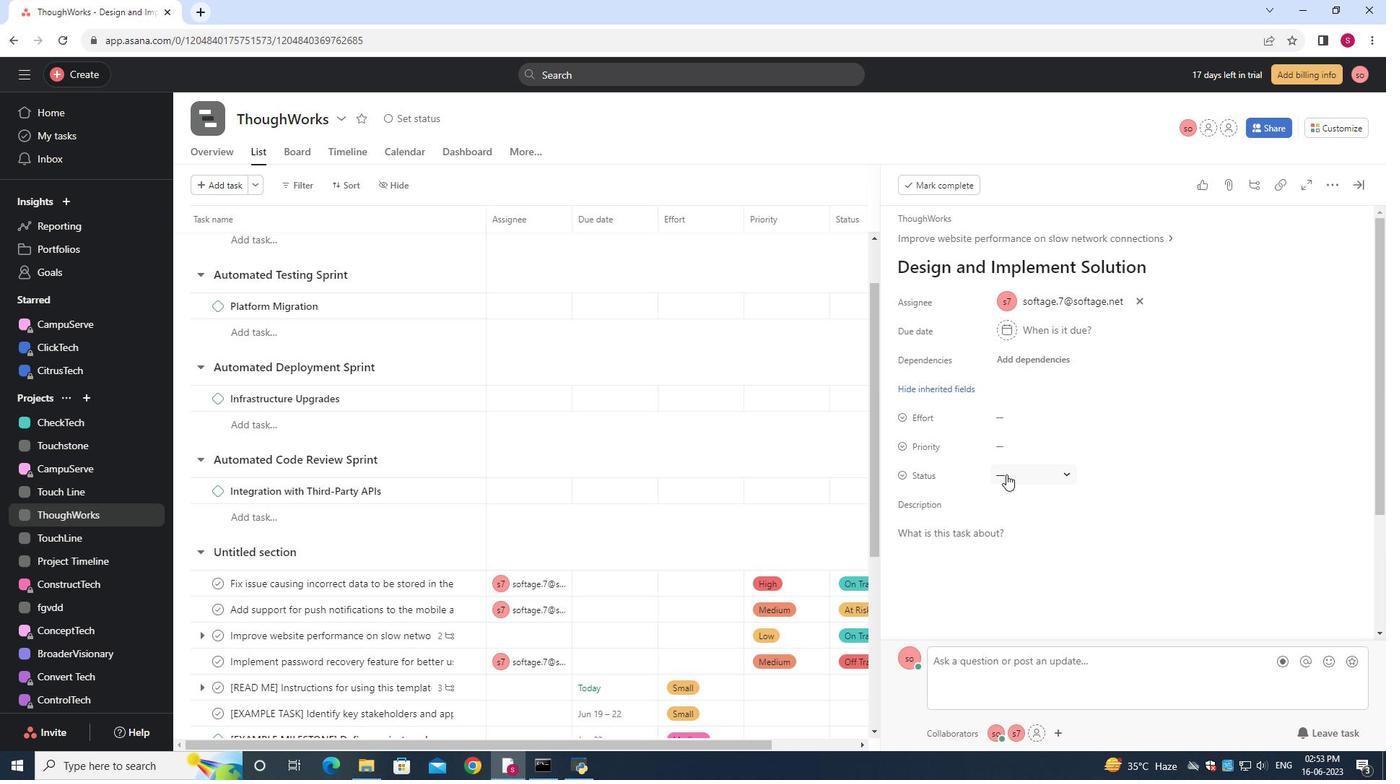 
Action: Mouse moved to (1035, 548)
Screenshot: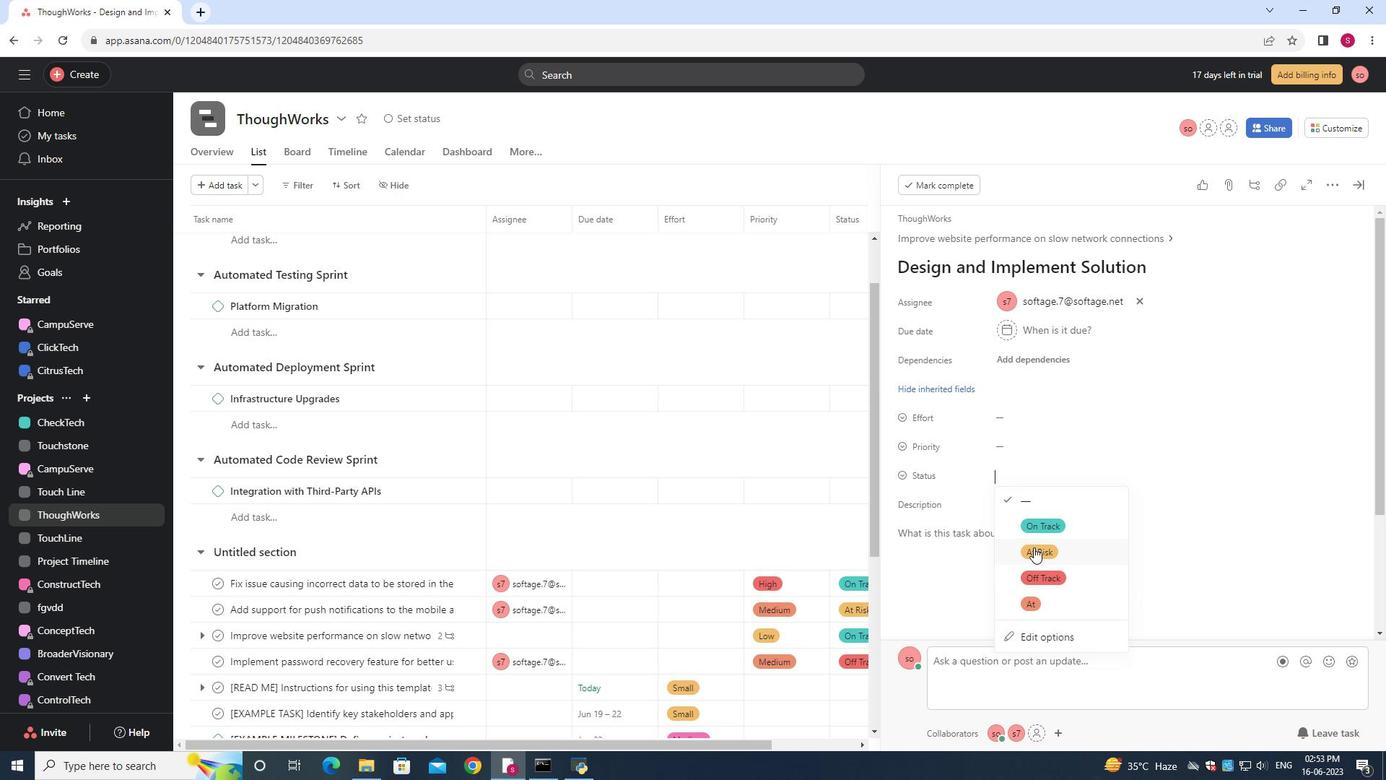 
Action: Mouse pressed left at (1035, 548)
Screenshot: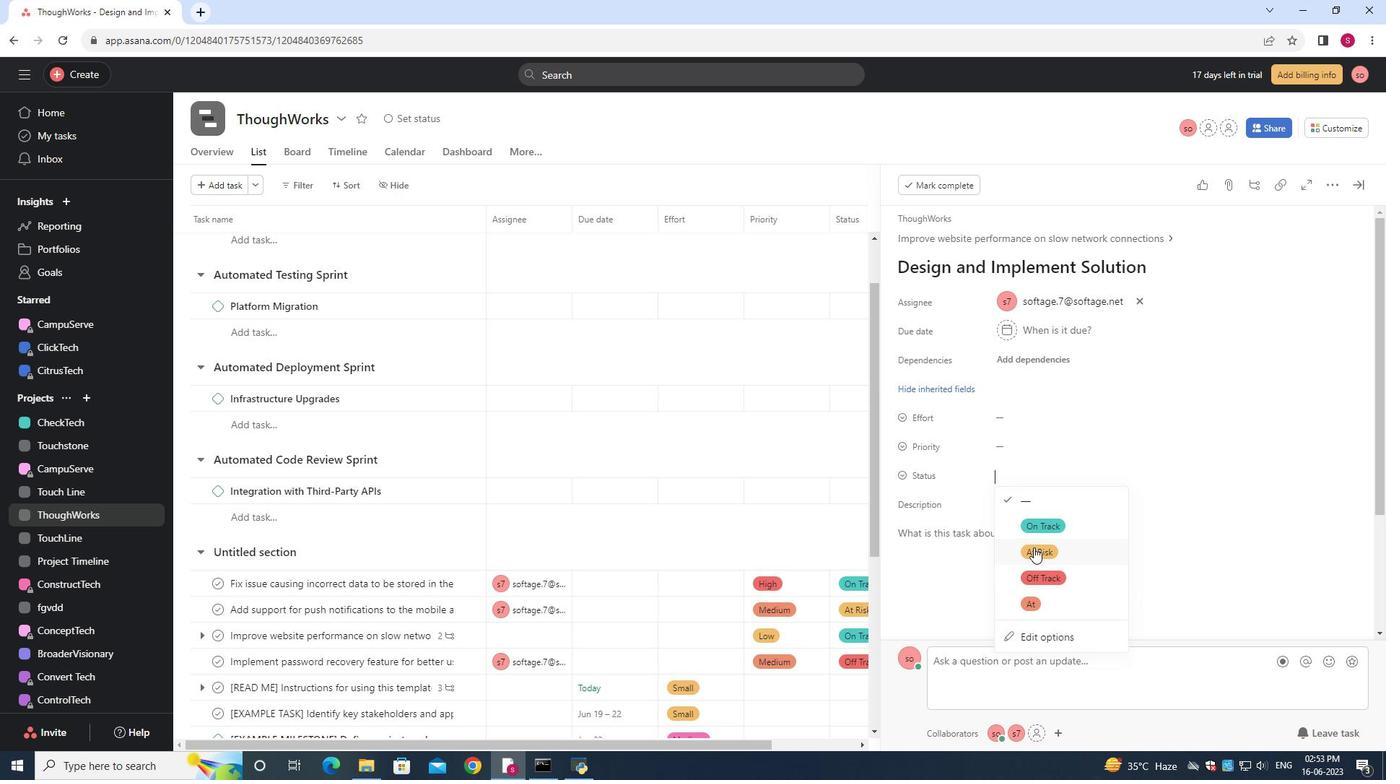 
Action: Mouse moved to (1001, 448)
Screenshot: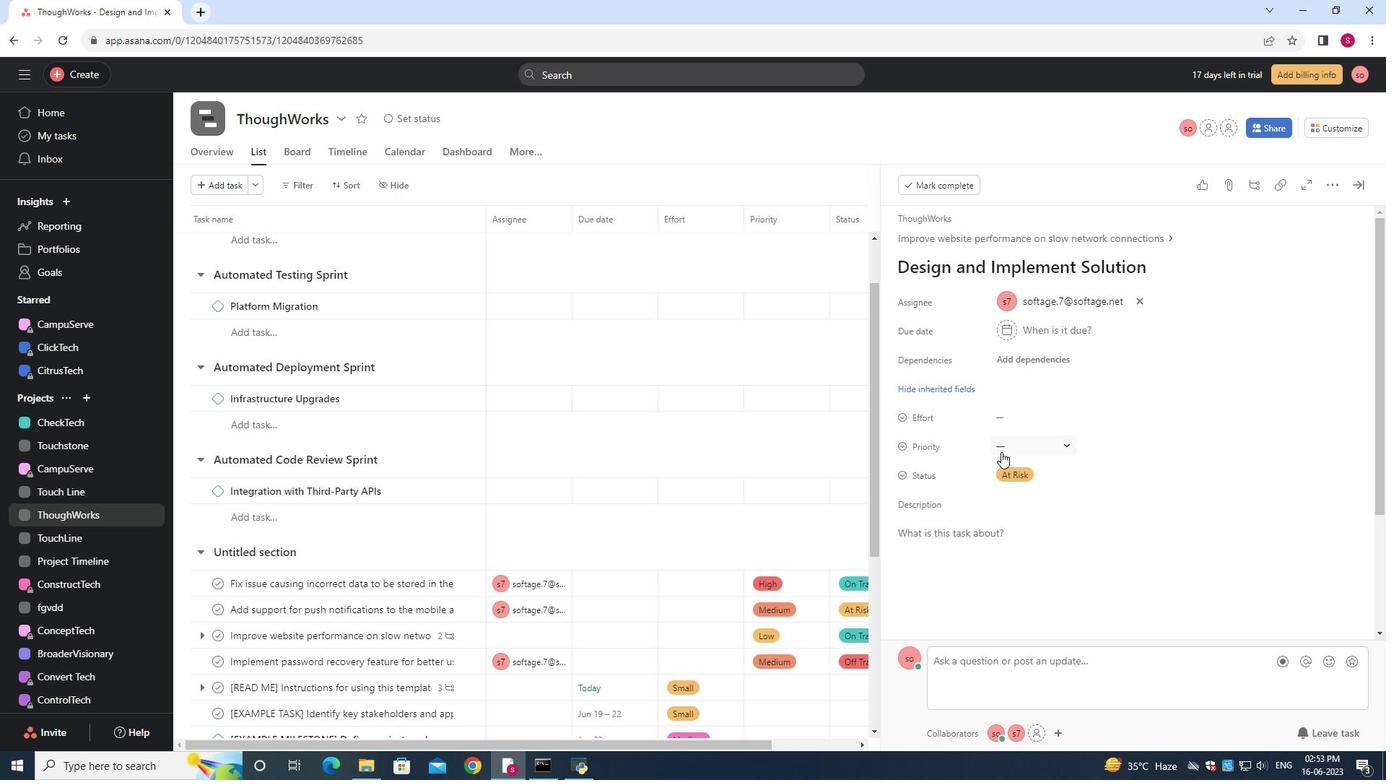 
Action: Mouse pressed left at (1001, 448)
Screenshot: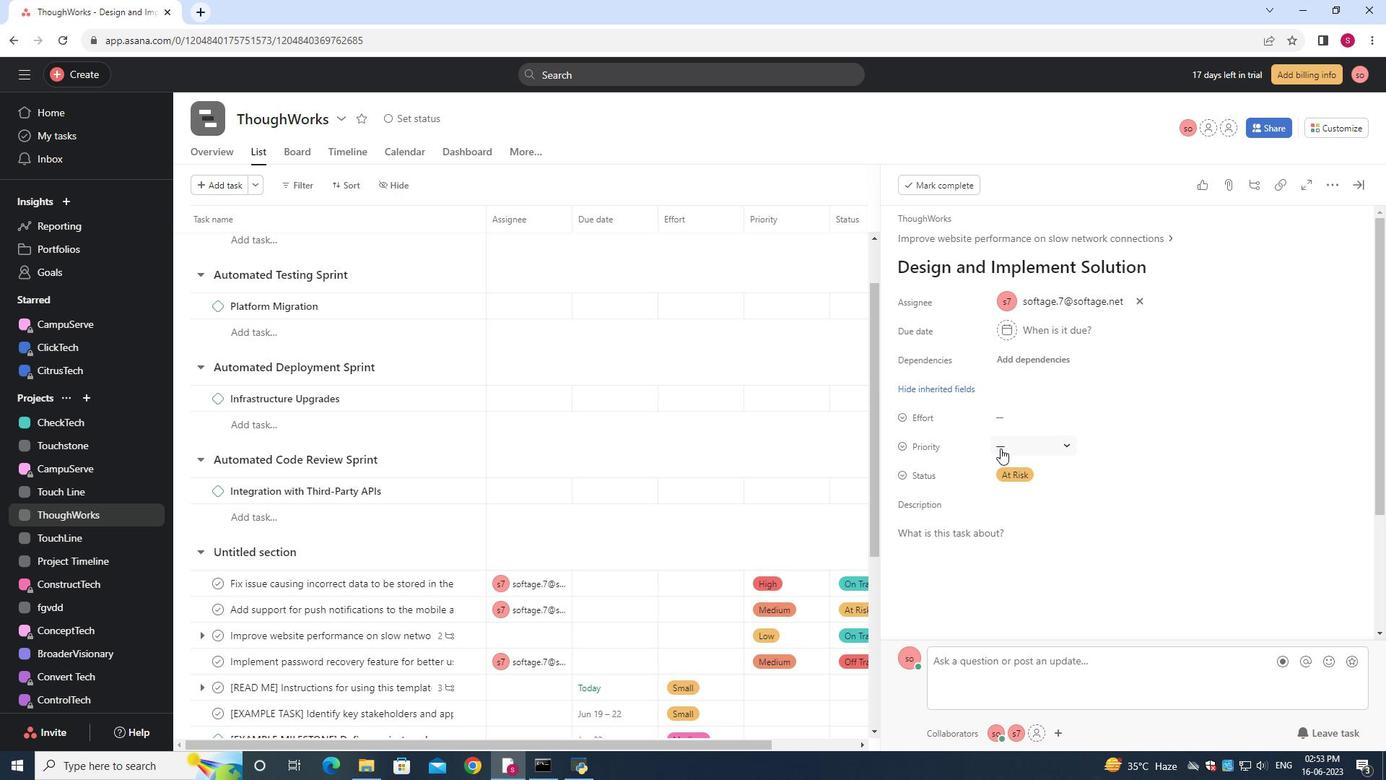
Action: Mouse moved to (1037, 517)
Screenshot: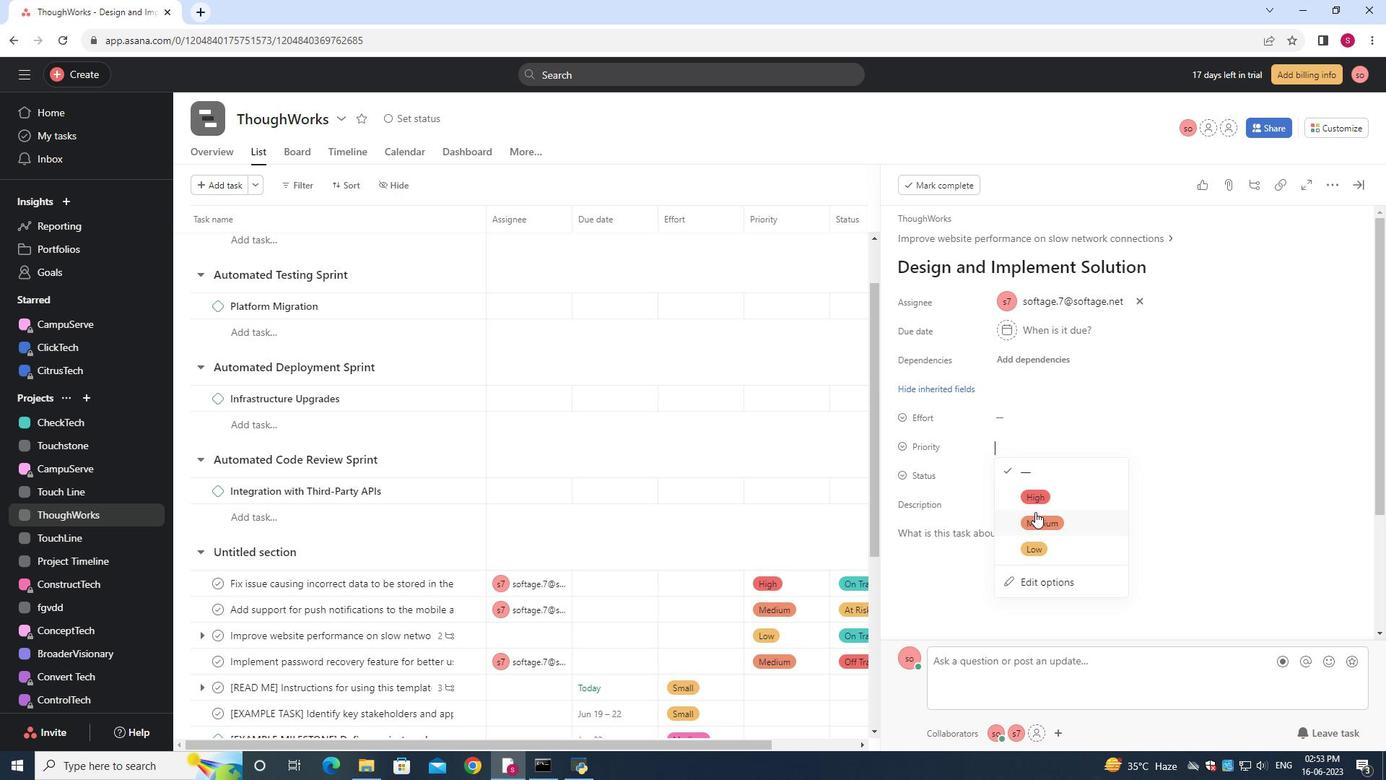 
Action: Mouse pressed left at (1037, 517)
Screenshot: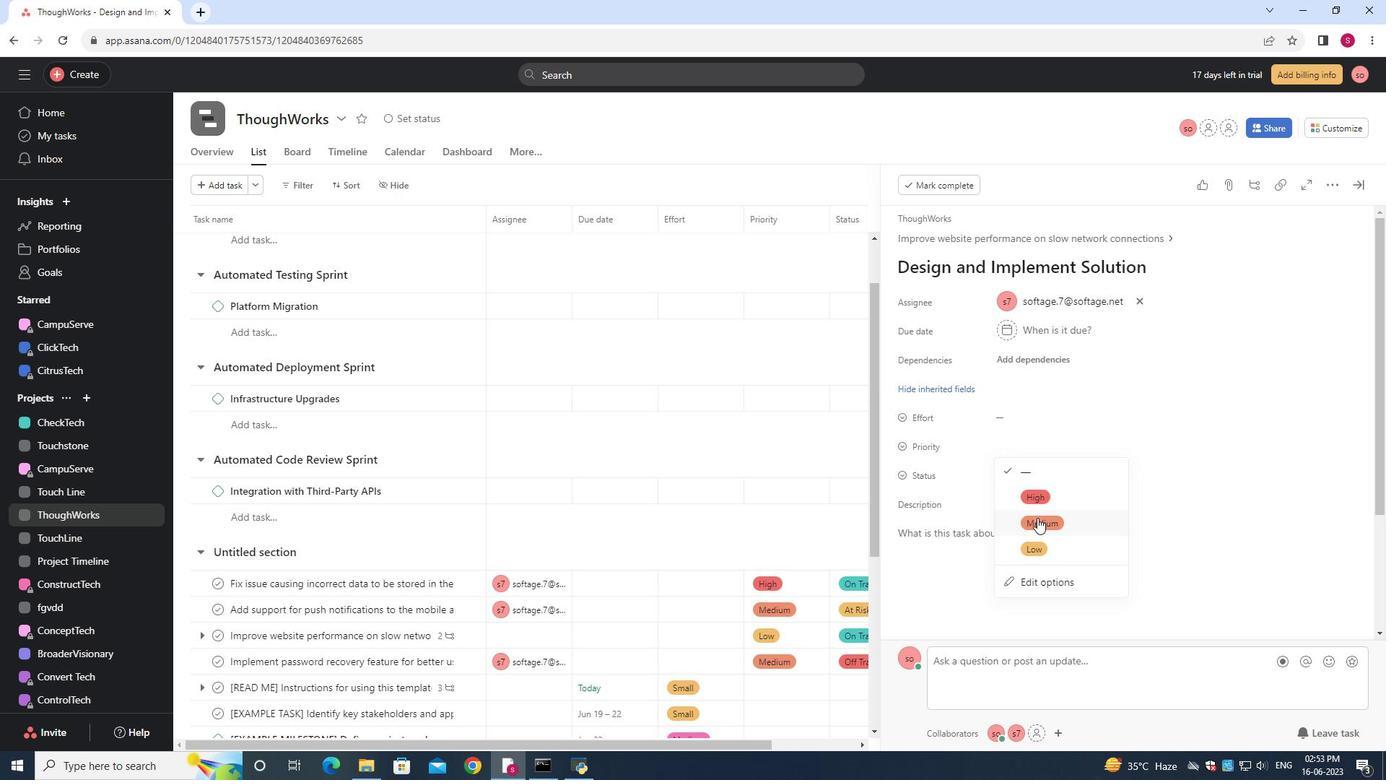 
Action: Mouse moved to (1044, 467)
Screenshot: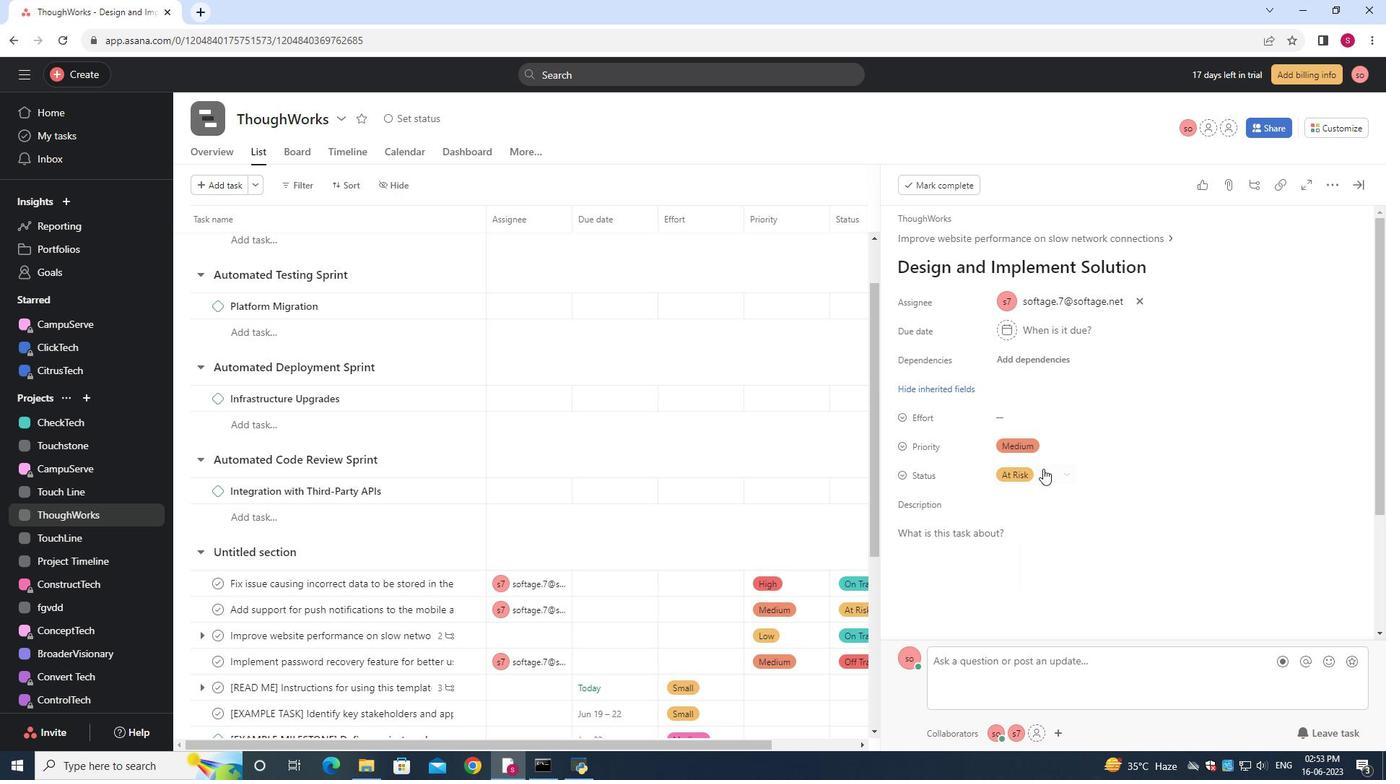 
